 Task: Create a scrum project AgileGenie. Add to scrum project AgileGenie a team member softage.4@softage.net and assign as Project Lead. Add to scrum project AgileGenie a team member softage.1@softage.net
Action: Mouse moved to (192, 60)
Screenshot: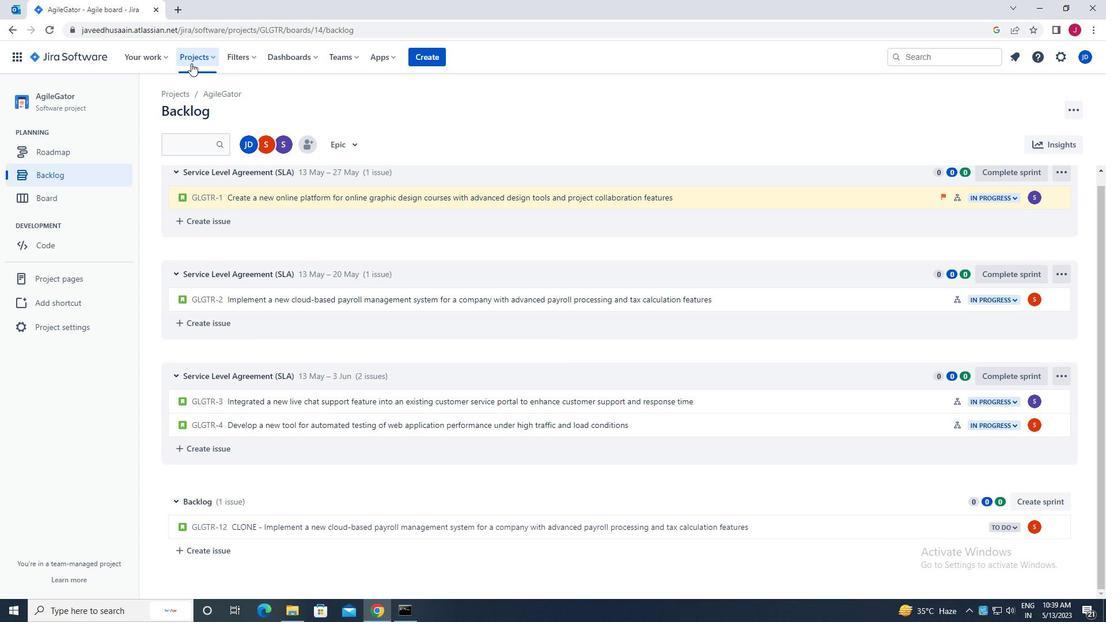 
Action: Mouse pressed left at (192, 60)
Screenshot: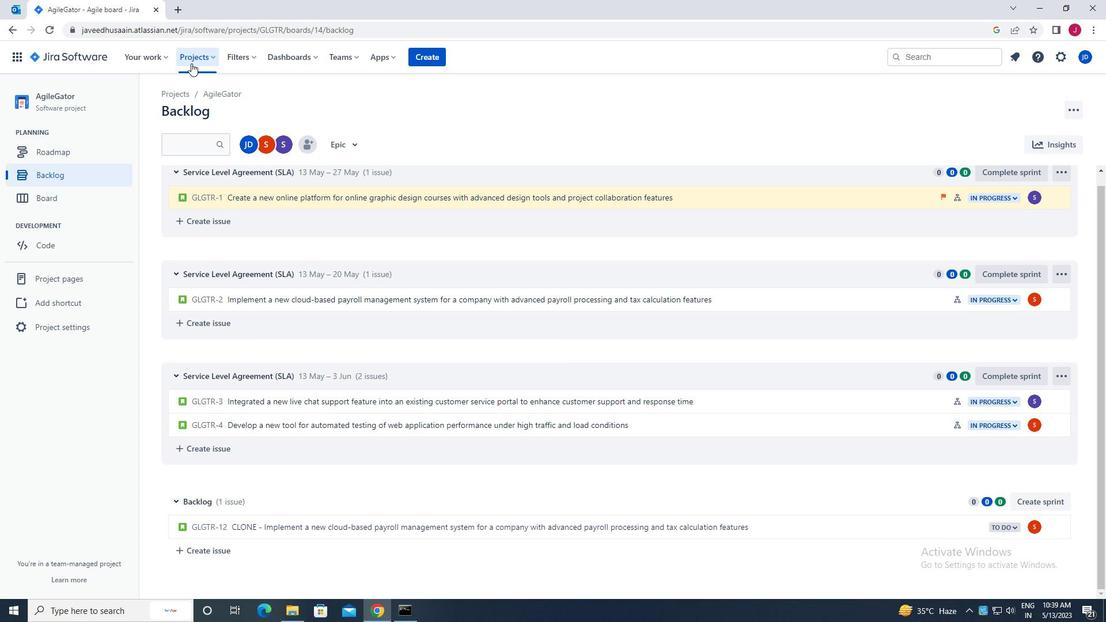 
Action: Mouse moved to (217, 288)
Screenshot: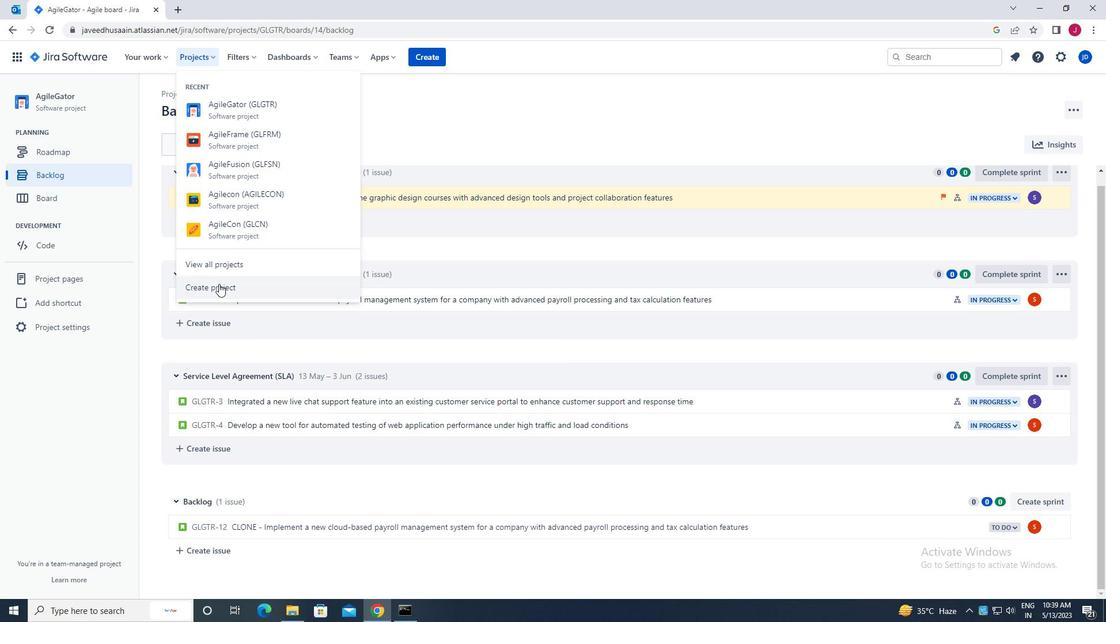 
Action: Mouse pressed left at (217, 288)
Screenshot: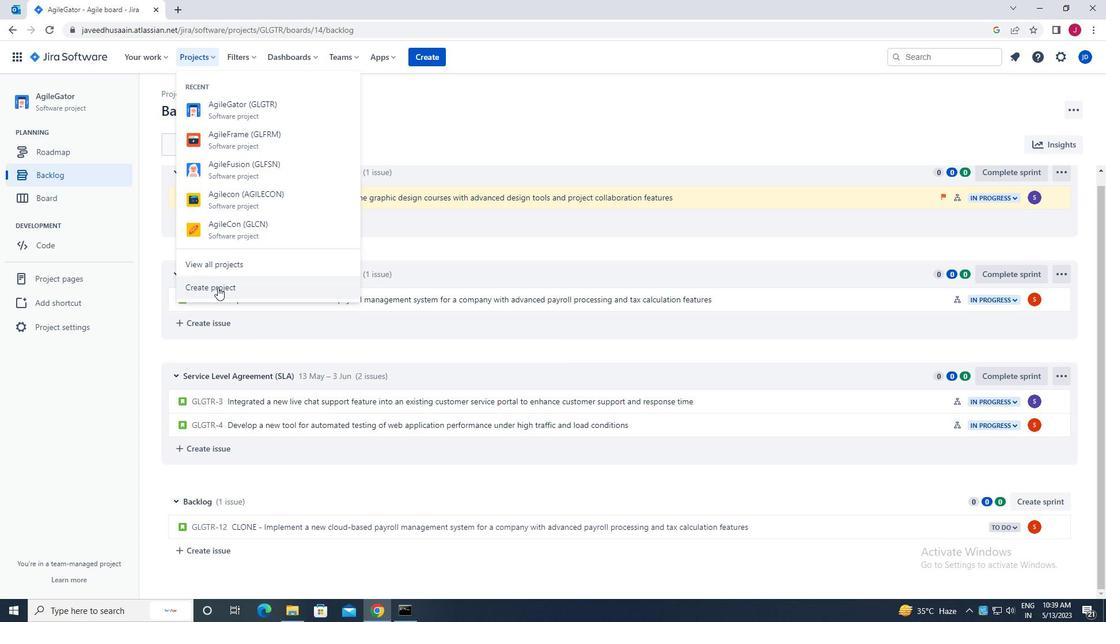
Action: Mouse moved to (684, 290)
Screenshot: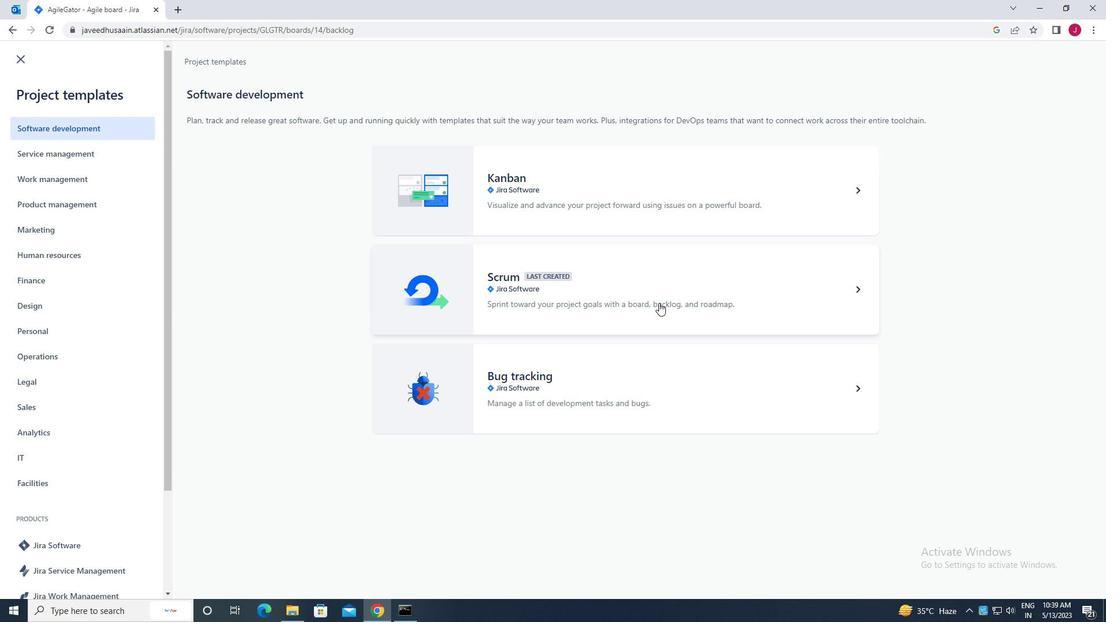
Action: Mouse pressed left at (684, 290)
Screenshot: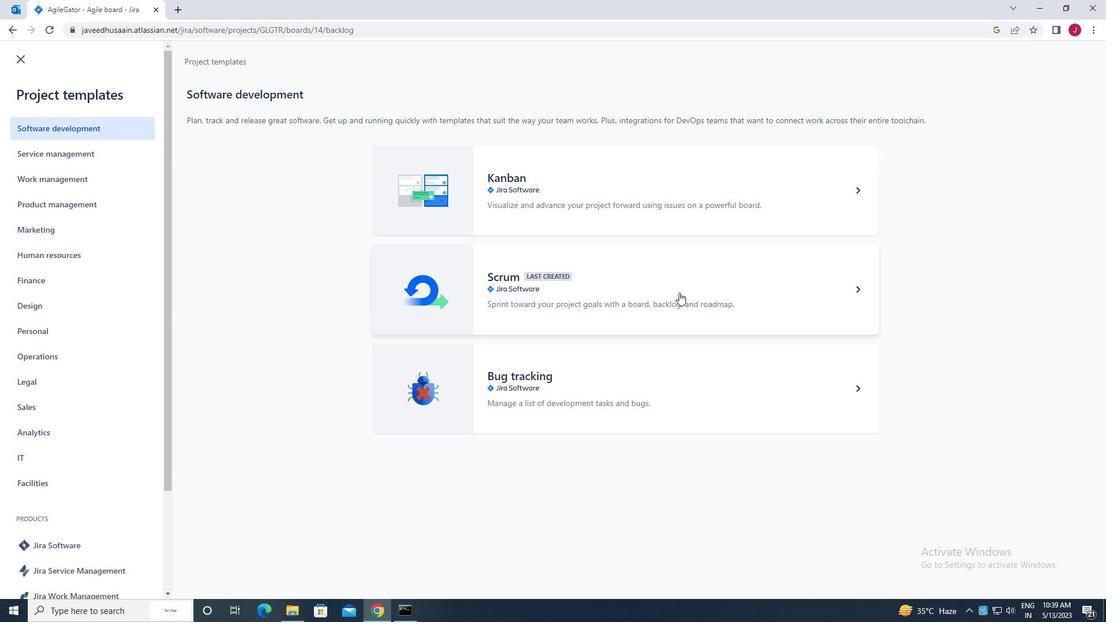 
Action: Mouse moved to (863, 572)
Screenshot: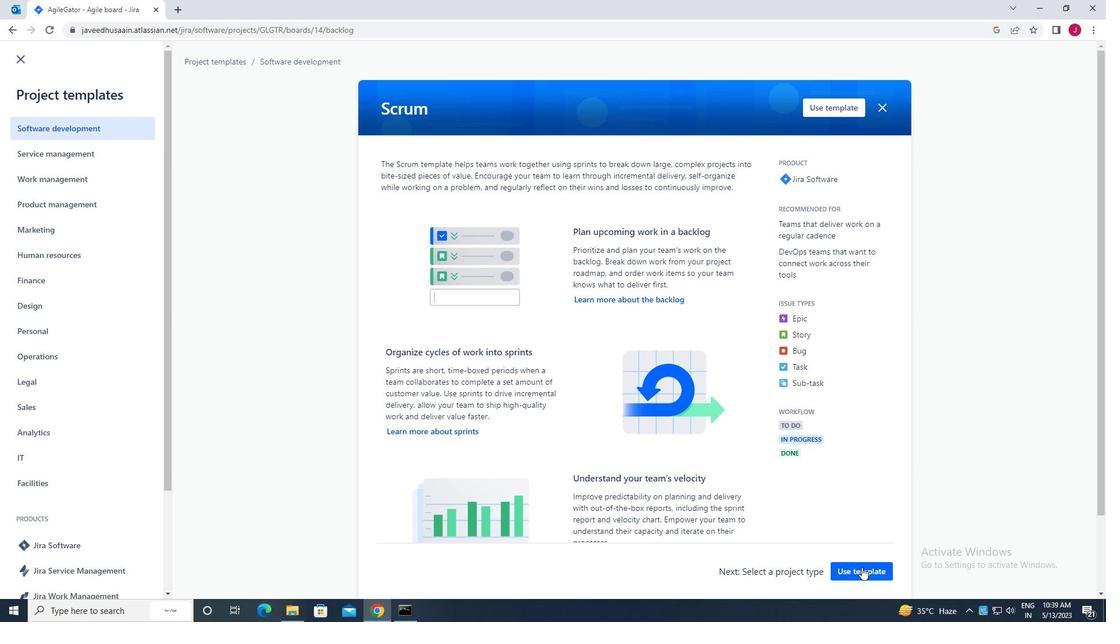 
Action: Mouse pressed left at (863, 572)
Screenshot: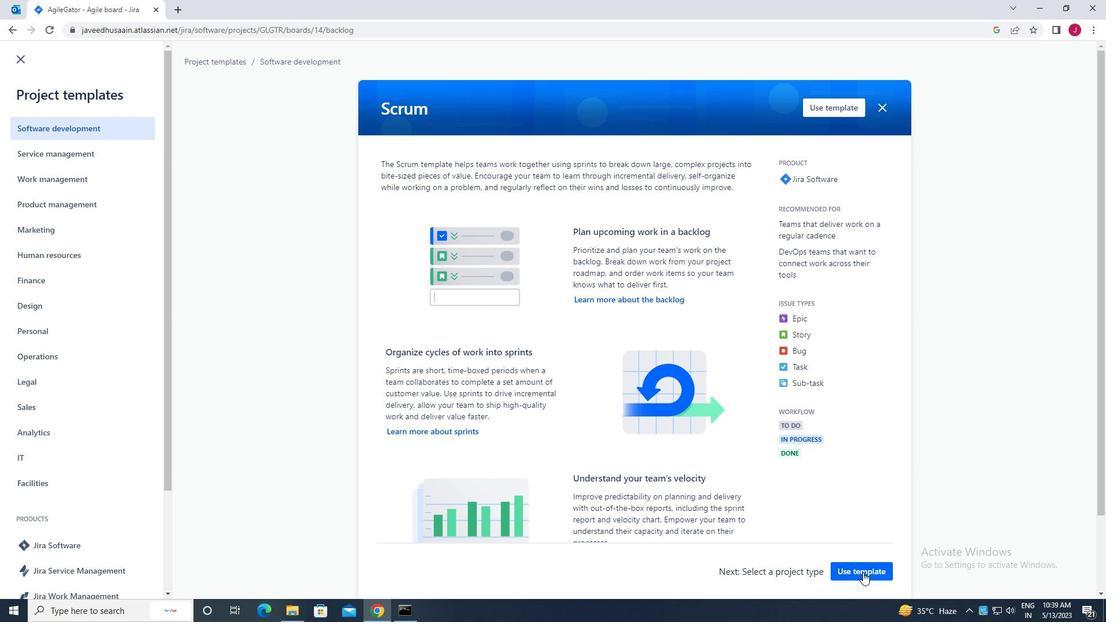 
Action: Mouse moved to (469, 566)
Screenshot: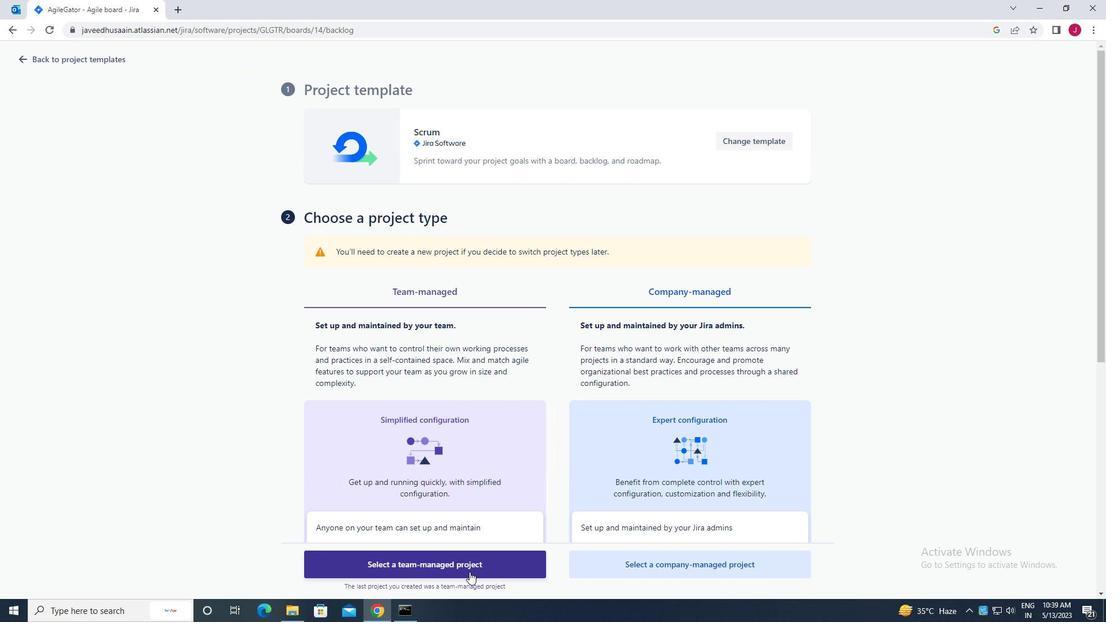 
Action: Mouse pressed left at (469, 566)
Screenshot: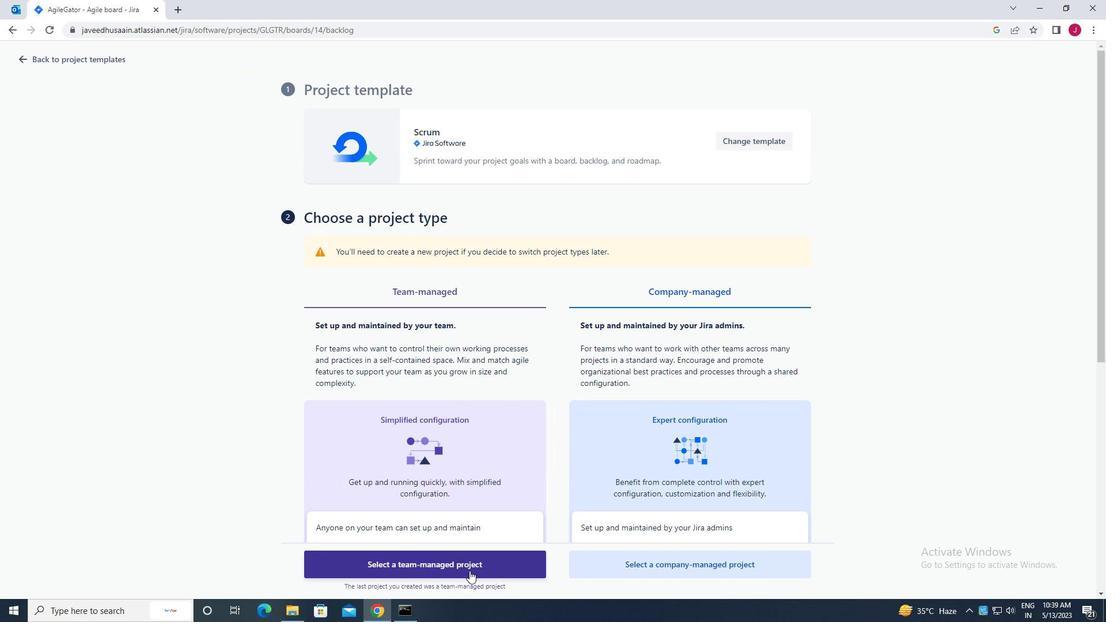 
Action: Mouse moved to (330, 269)
Screenshot: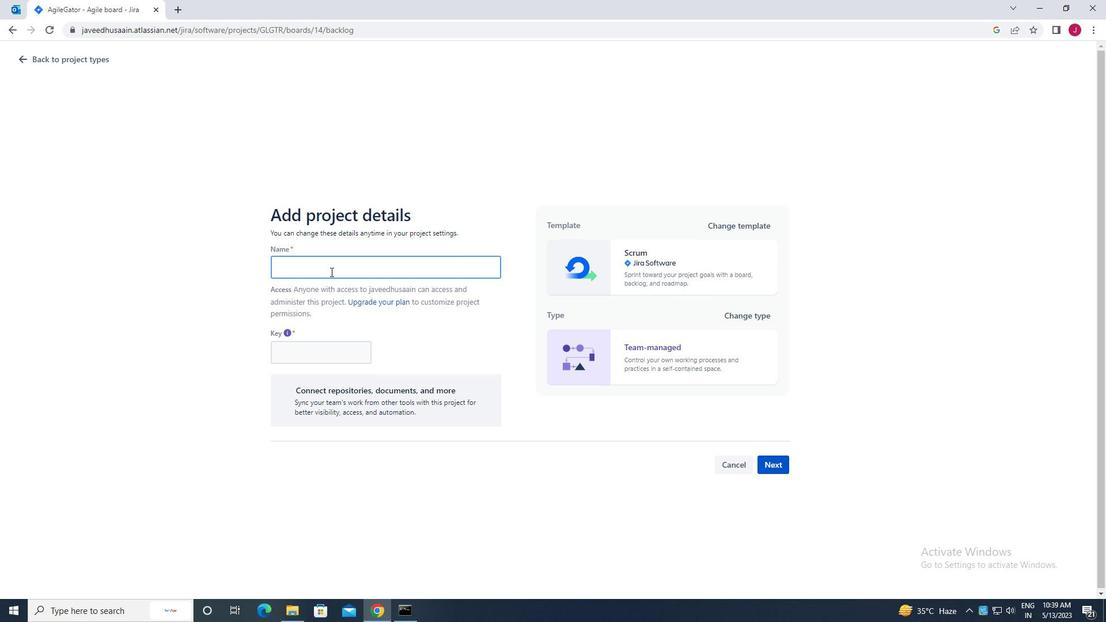 
Action: Mouse pressed left at (330, 269)
Screenshot: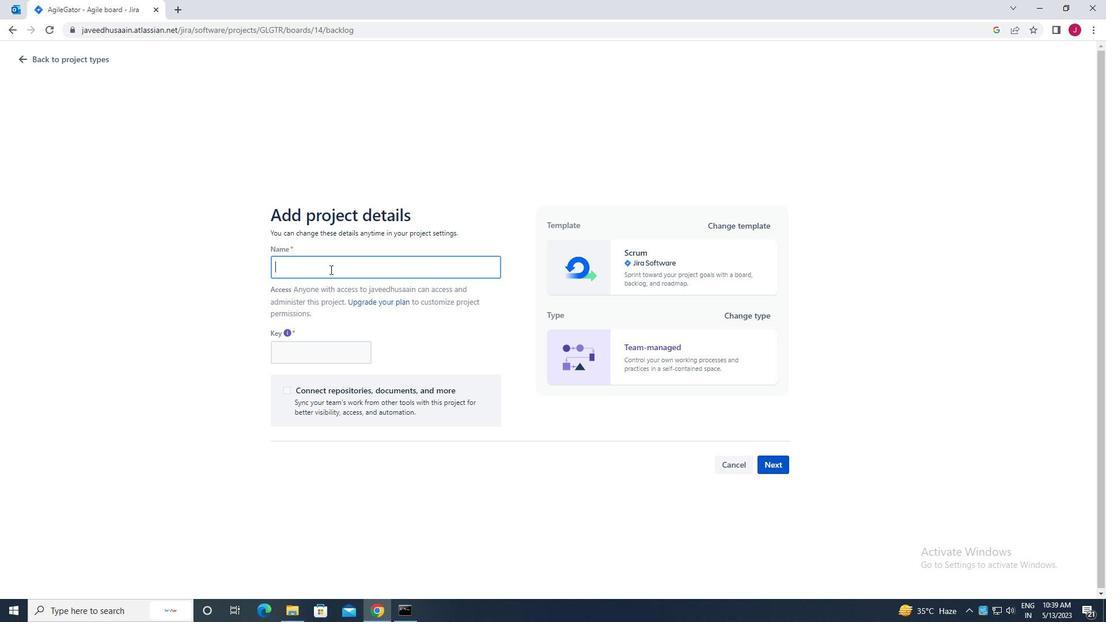 
Action: Key pressed a<Key.caps_lock>gile<Key.caps_lock>g<Key.caps_lock>enie
Screenshot: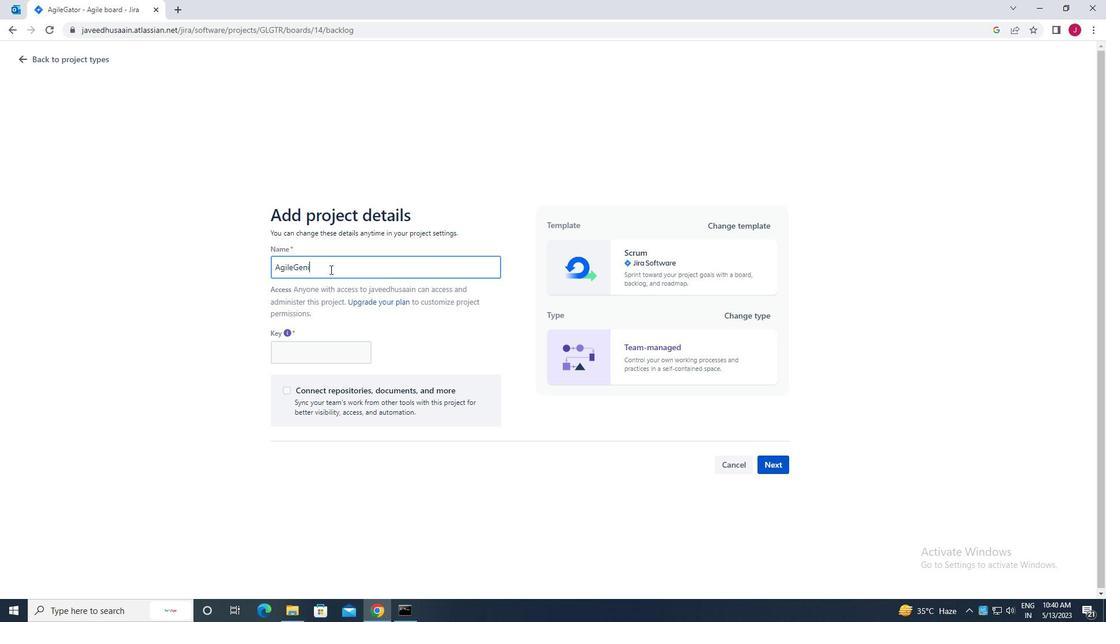 
Action: Mouse moved to (779, 465)
Screenshot: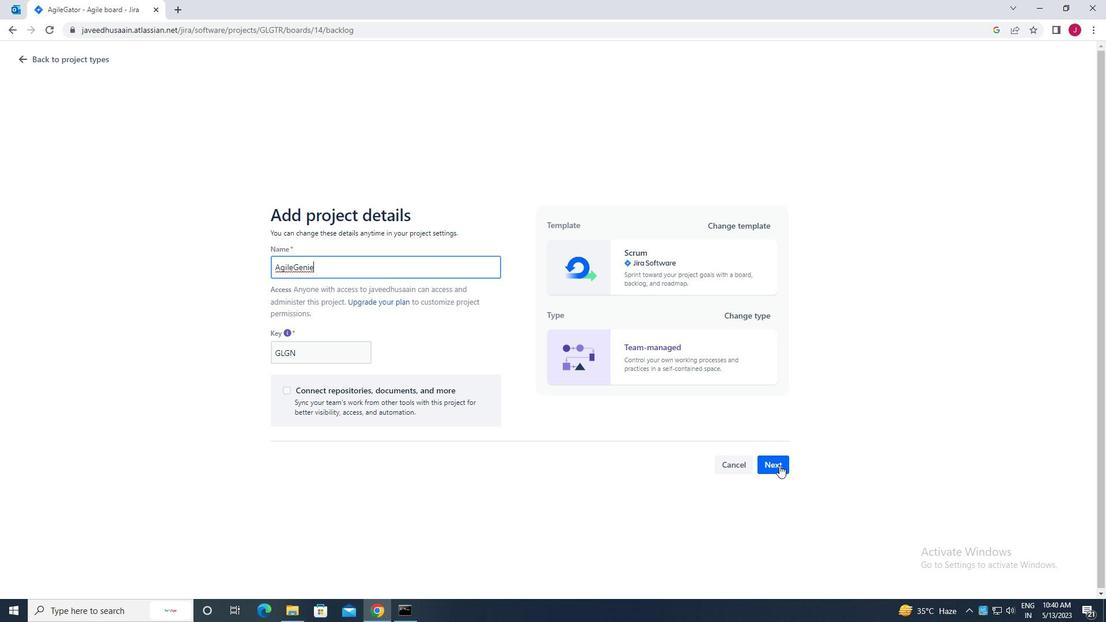 
Action: Mouse pressed left at (779, 465)
Screenshot: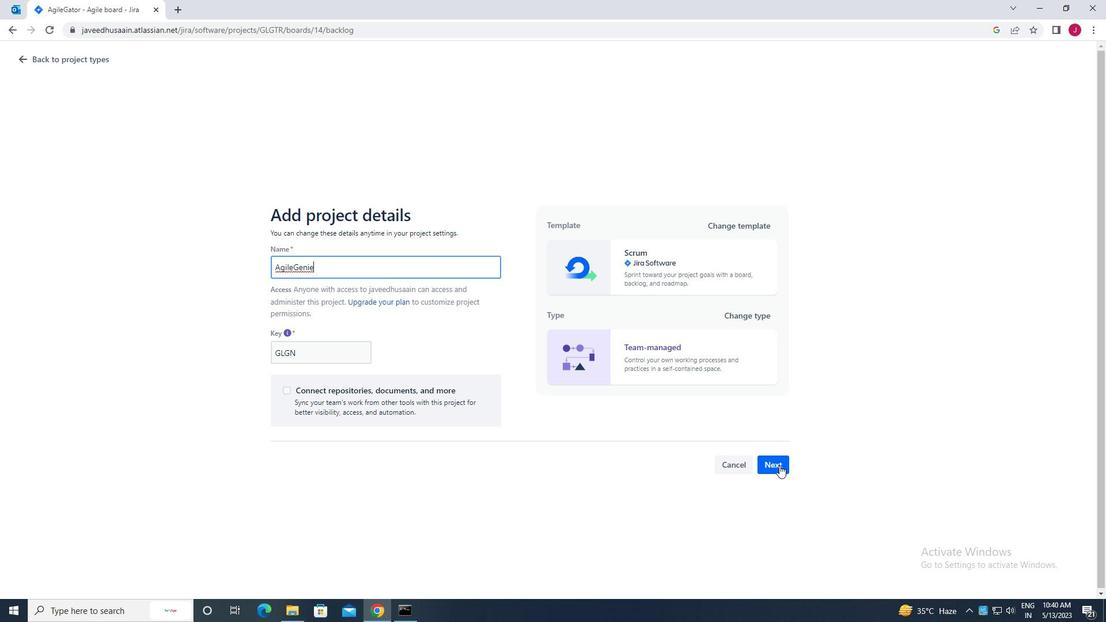 
Action: Mouse moved to (693, 390)
Screenshot: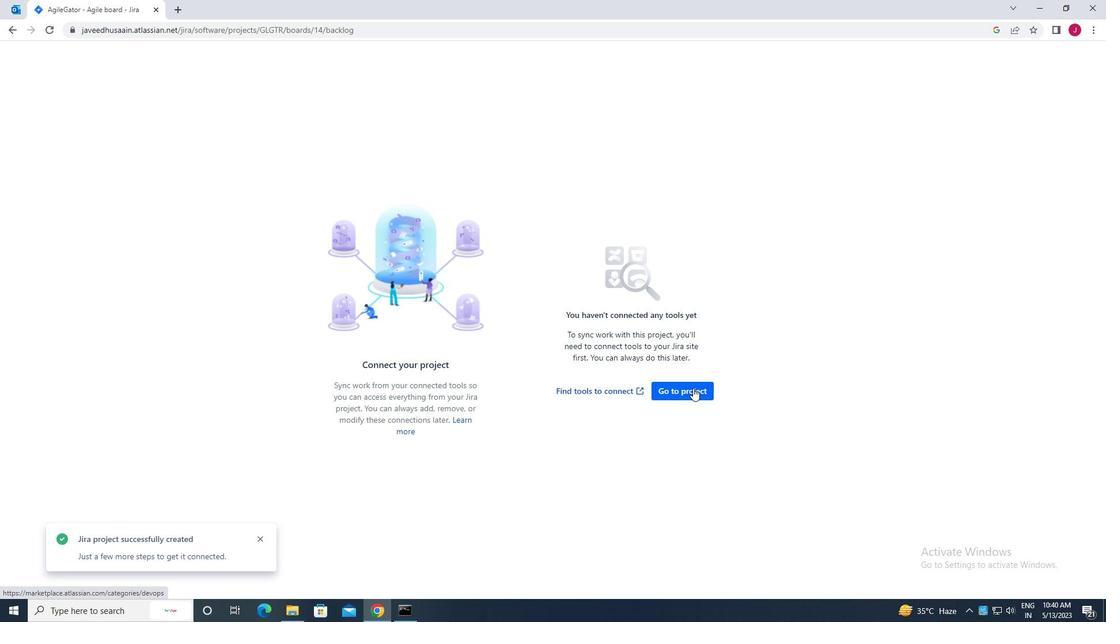 
Action: Mouse pressed left at (693, 390)
Screenshot: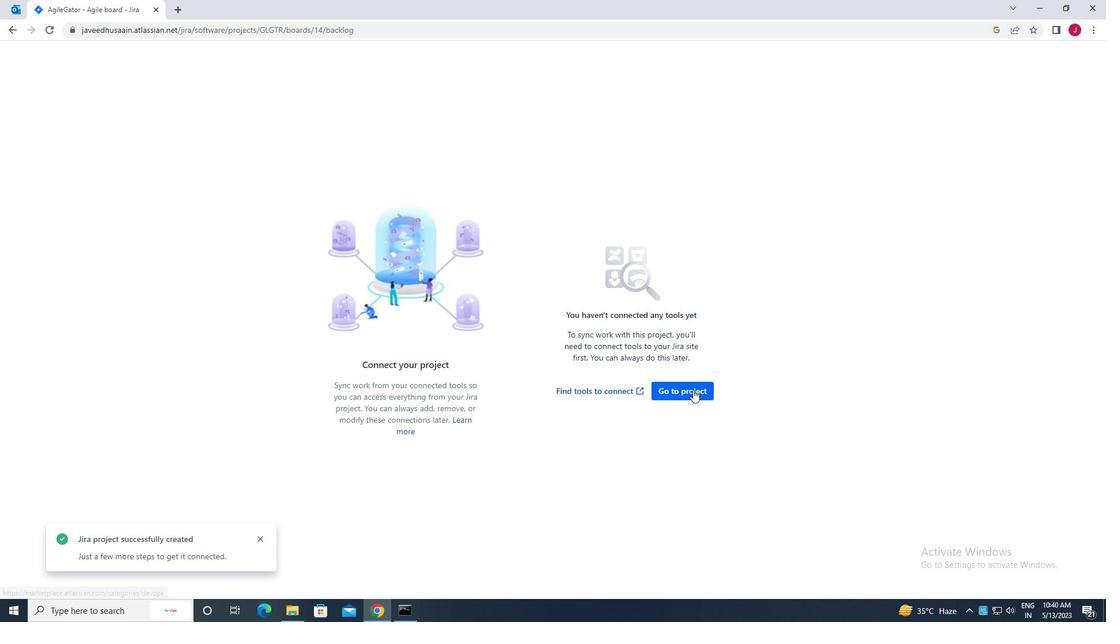 
Action: Mouse moved to (274, 157)
Screenshot: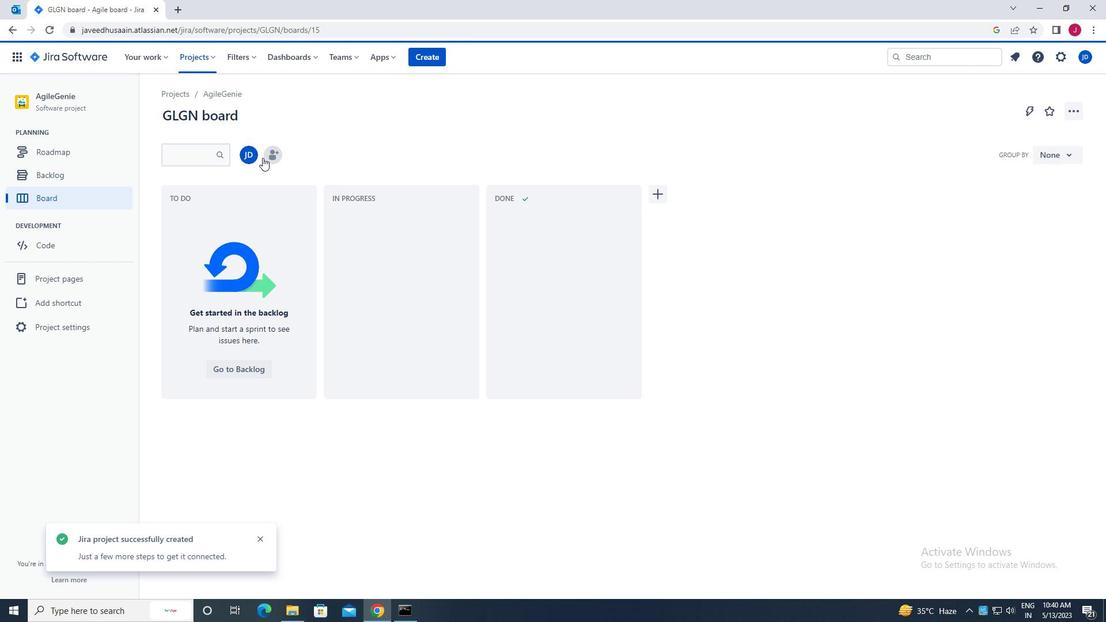 
Action: Mouse pressed left at (274, 157)
Screenshot: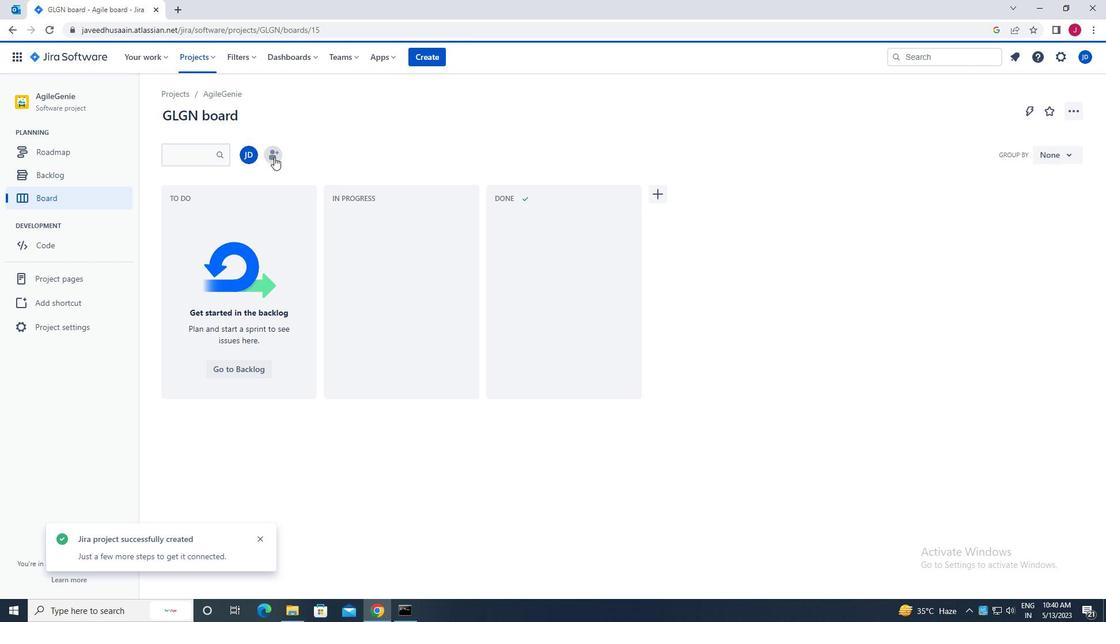 
Action: Mouse moved to (511, 144)
Screenshot: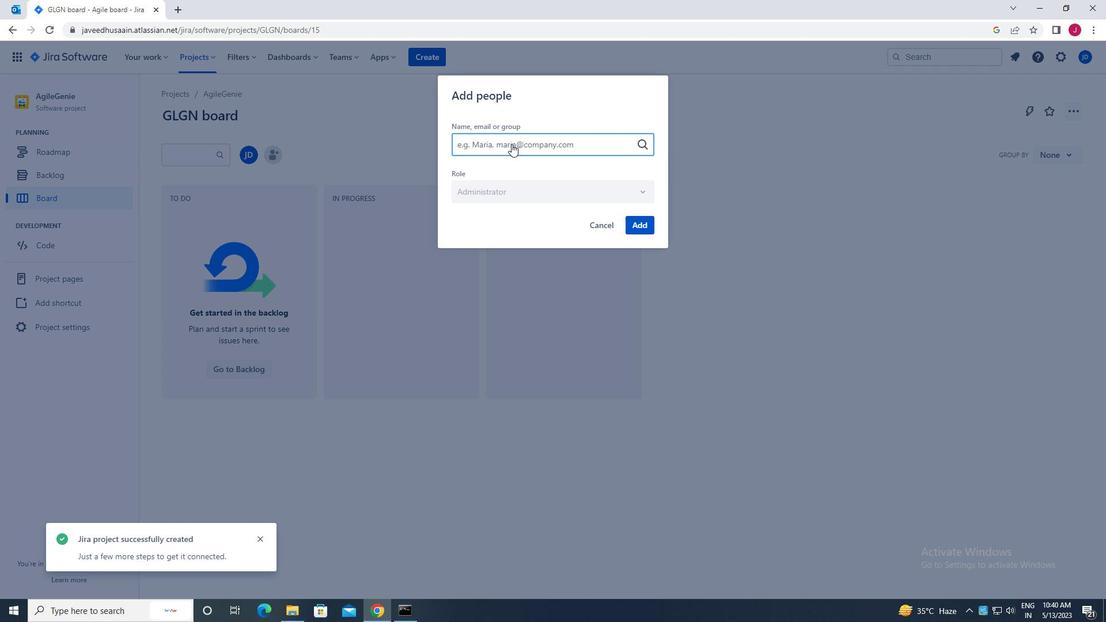 
Action: Key pressed softage.4<Key.shift><Key.shift><Key.shift><Key.shift><Key.shift><Key.shift><Key.shift><Key.shift><Key.shift><Key.shift><Key.shift>@SOFTAGE.NET
Screenshot: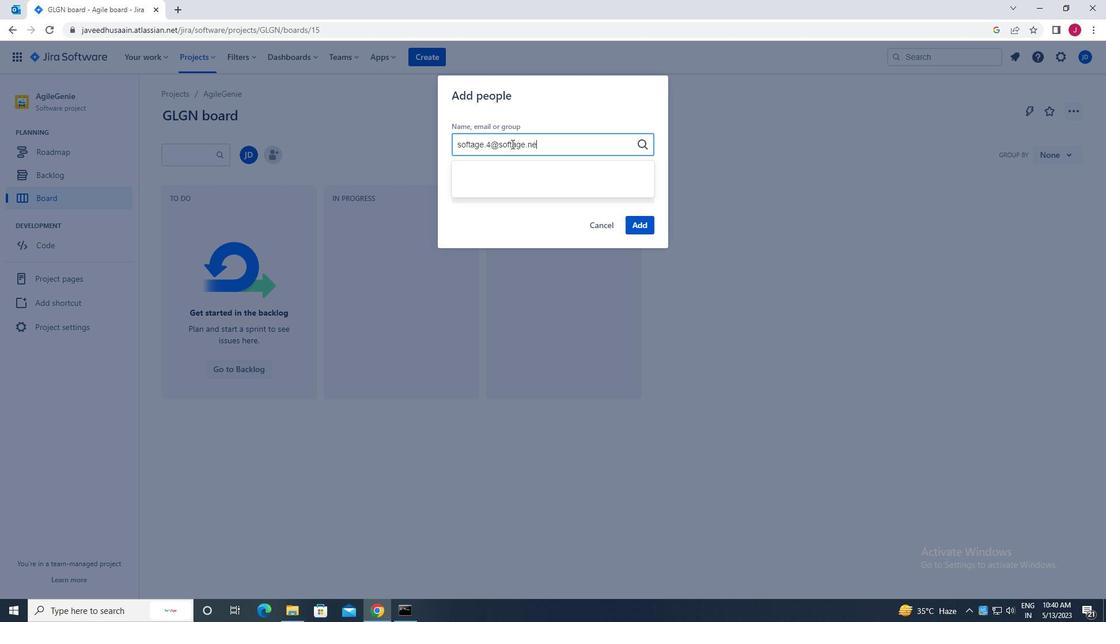 
Action: Mouse moved to (540, 197)
Screenshot: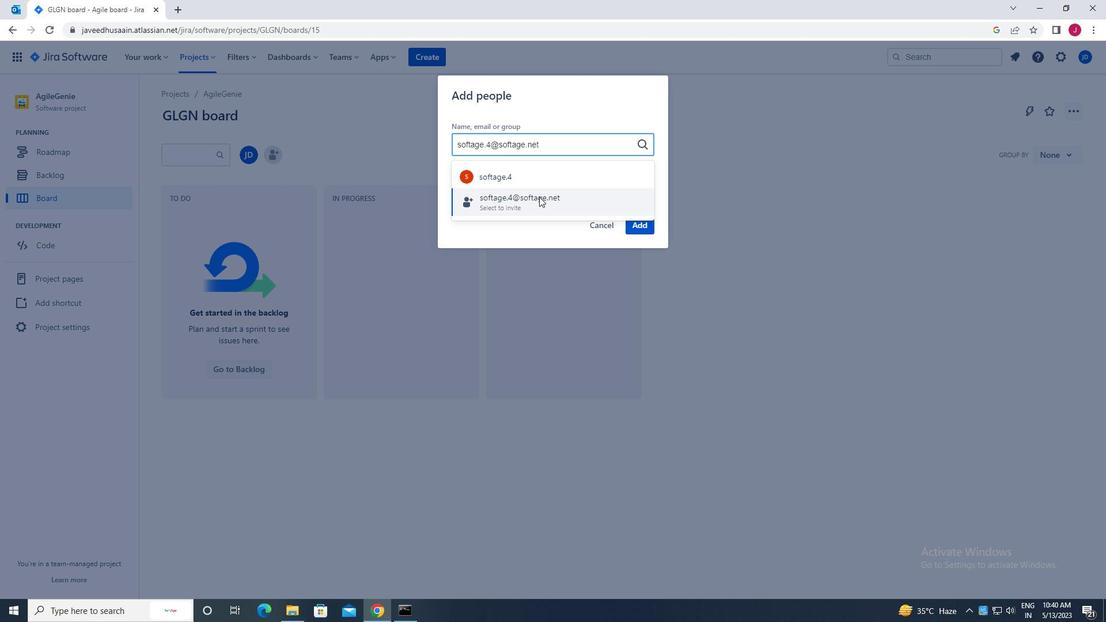 
Action: Mouse pressed left at (540, 197)
Screenshot: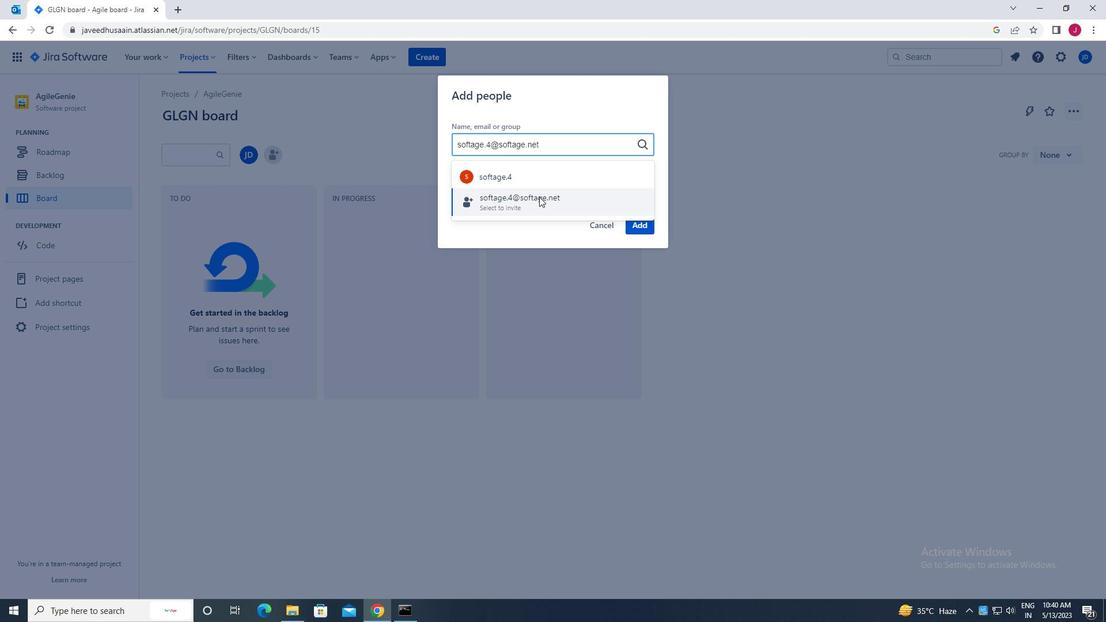 
Action: Mouse moved to (639, 225)
Screenshot: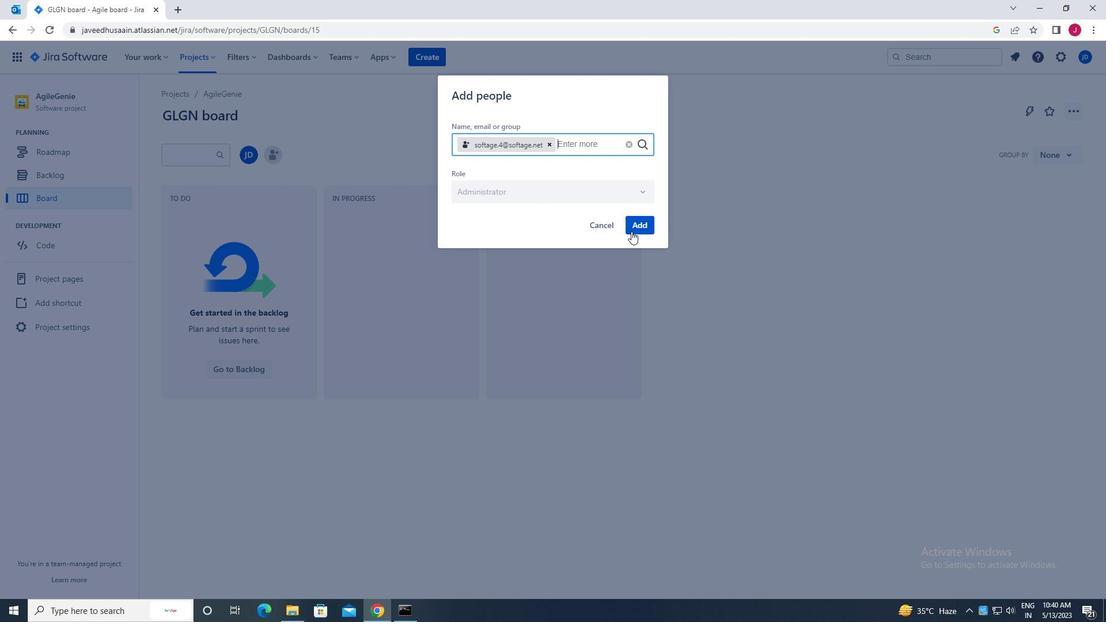 
Action: Mouse pressed left at (639, 225)
Screenshot: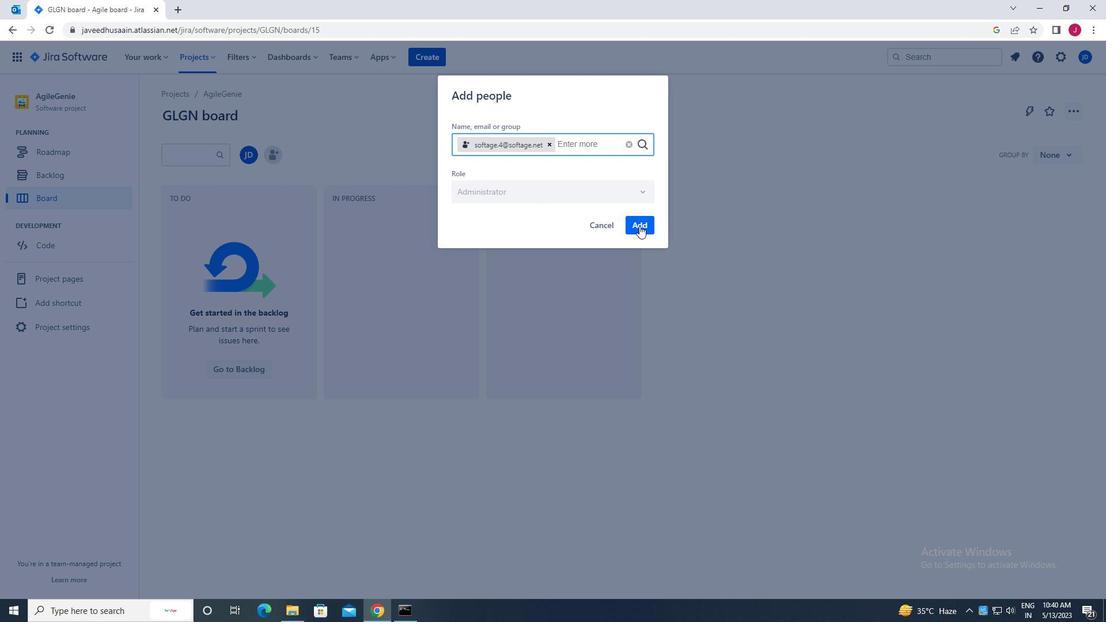 
Action: Mouse moved to (81, 326)
Screenshot: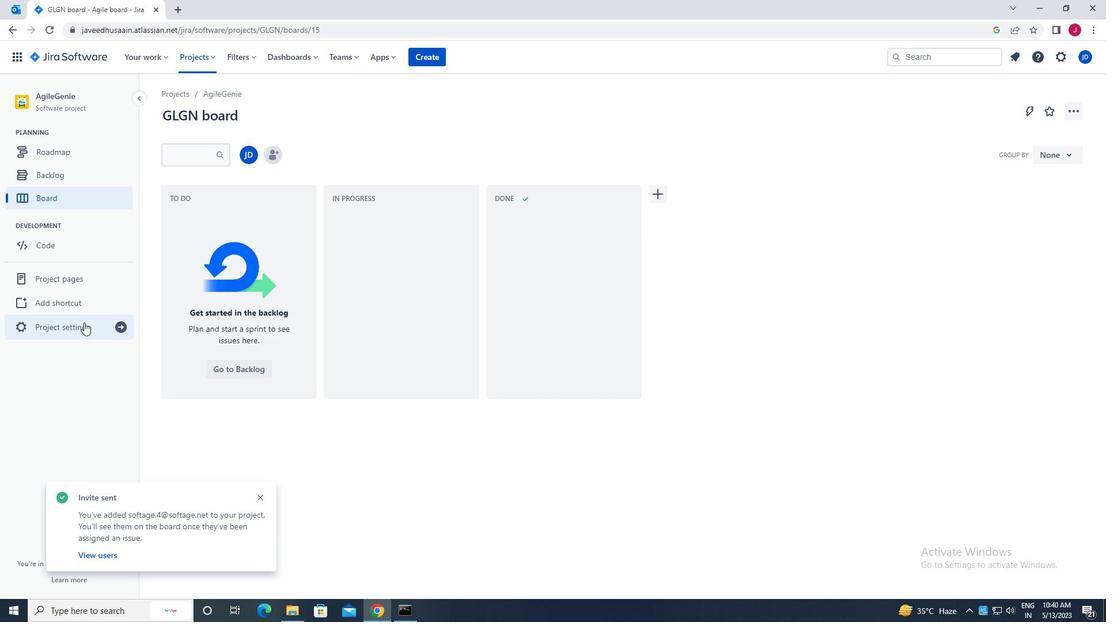 
Action: Mouse pressed left at (81, 326)
Screenshot: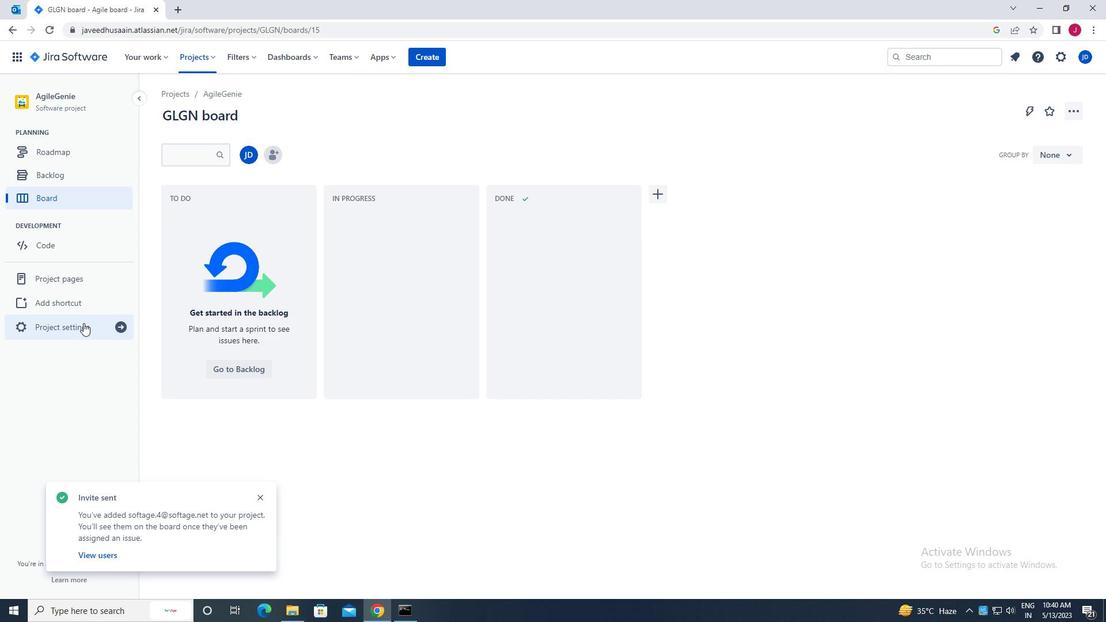 
Action: Mouse moved to (598, 411)
Screenshot: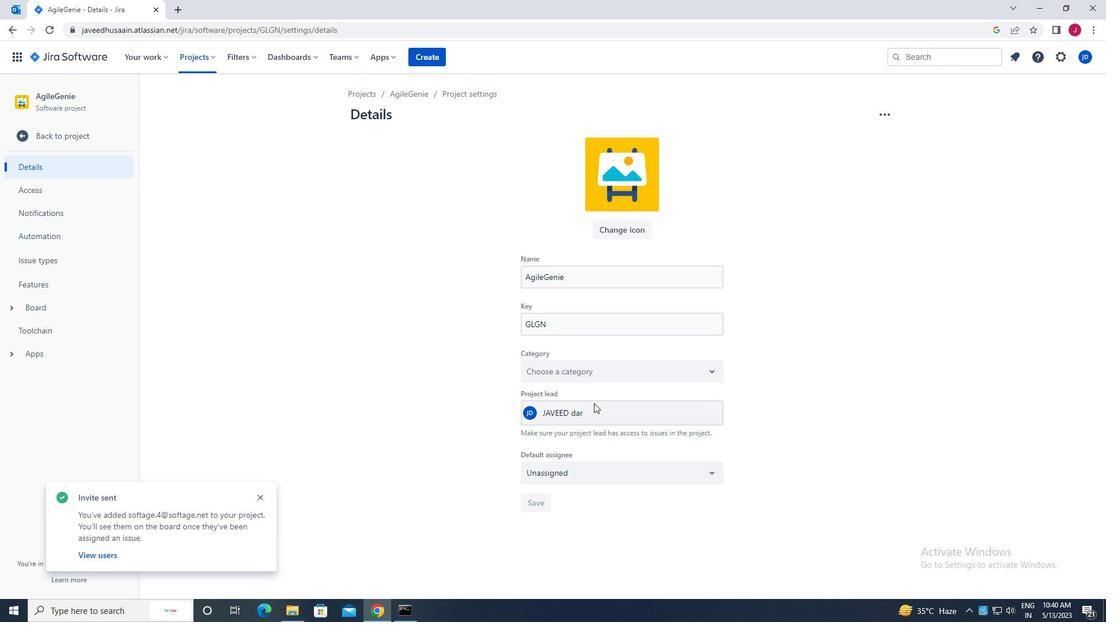
Action: Mouse pressed left at (598, 411)
Screenshot: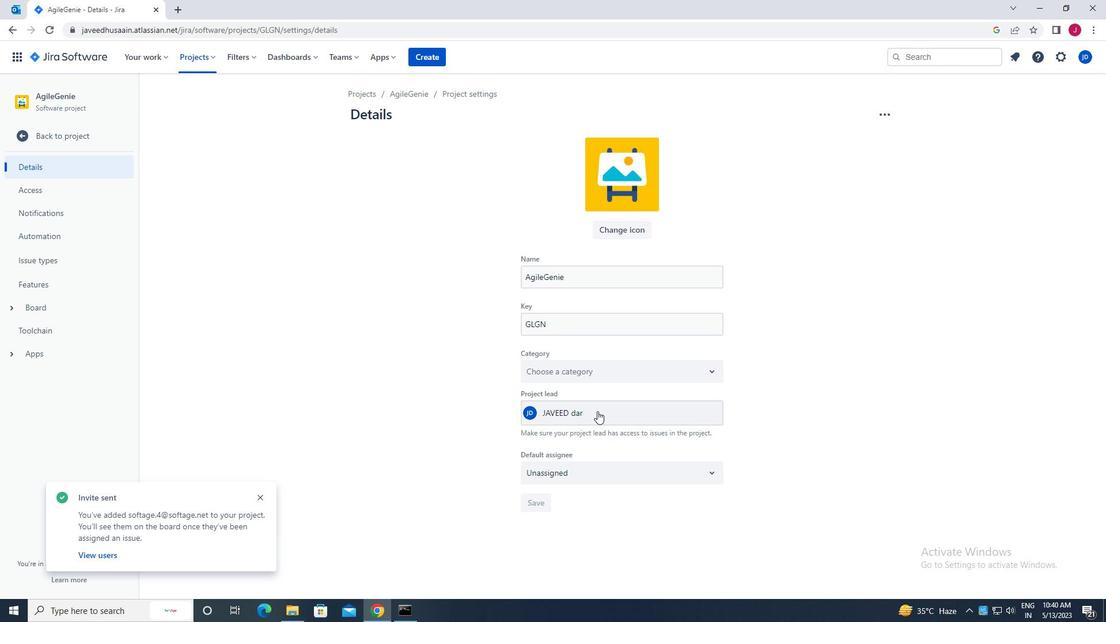 
Action: Mouse moved to (598, 411)
Screenshot: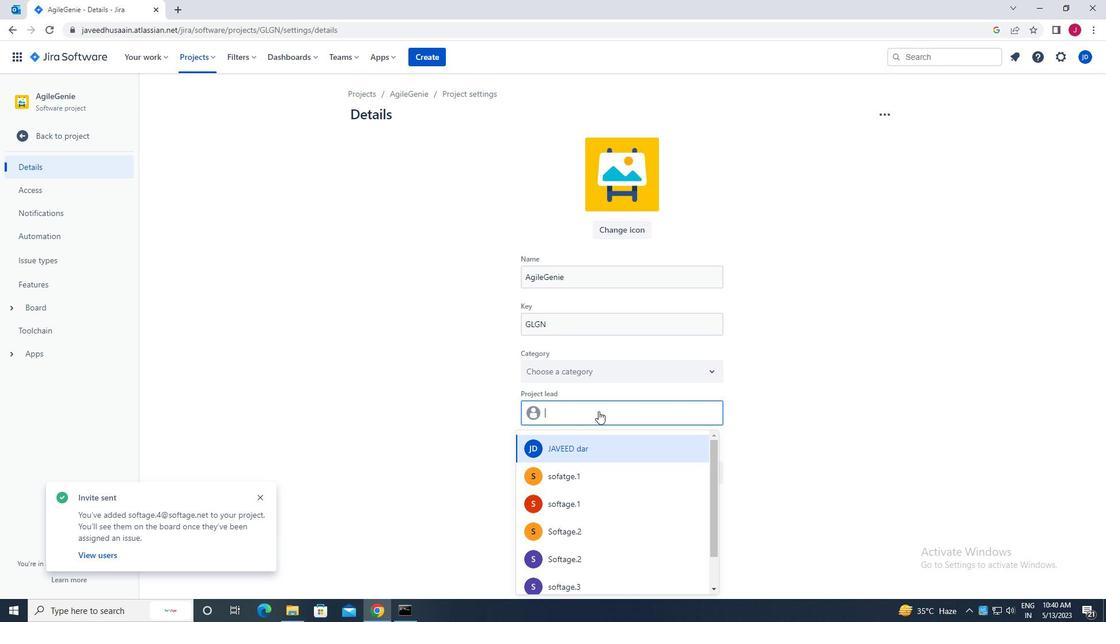 
Action: Key pressed SOFTAGE.4<Key.shift>@SOFTAGE.NET
Screenshot: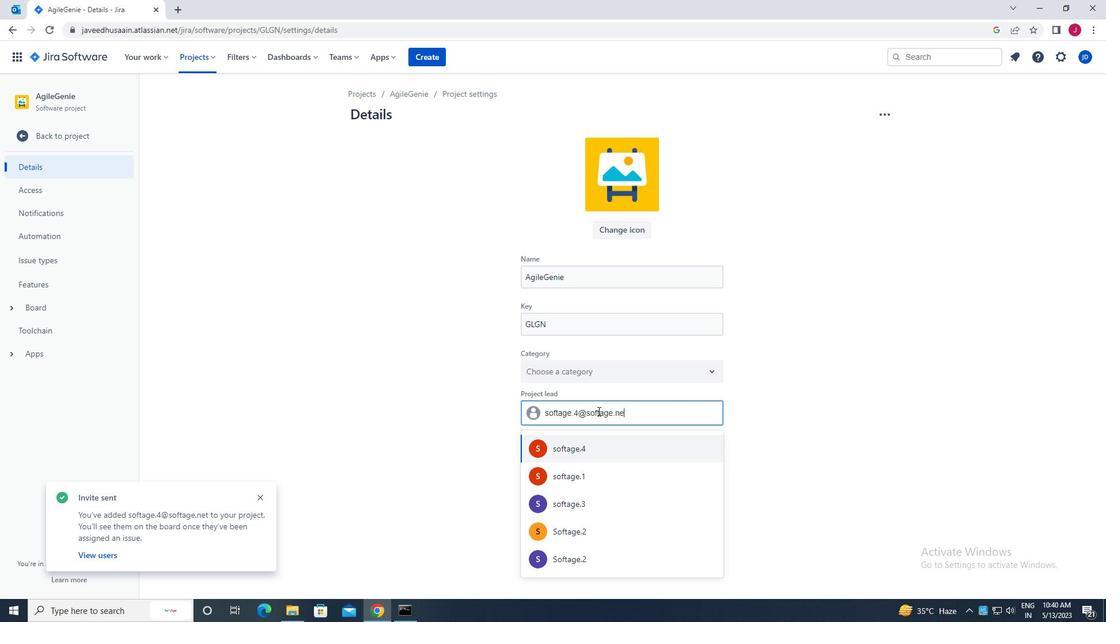 
Action: Mouse moved to (616, 448)
Screenshot: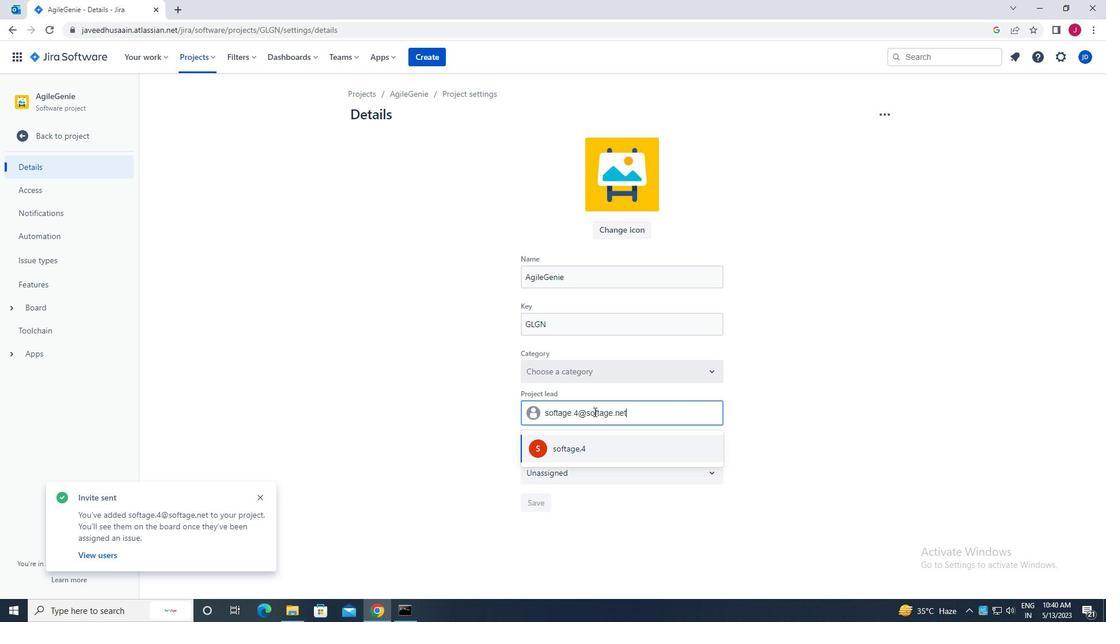 
Action: Mouse pressed left at (616, 448)
Screenshot: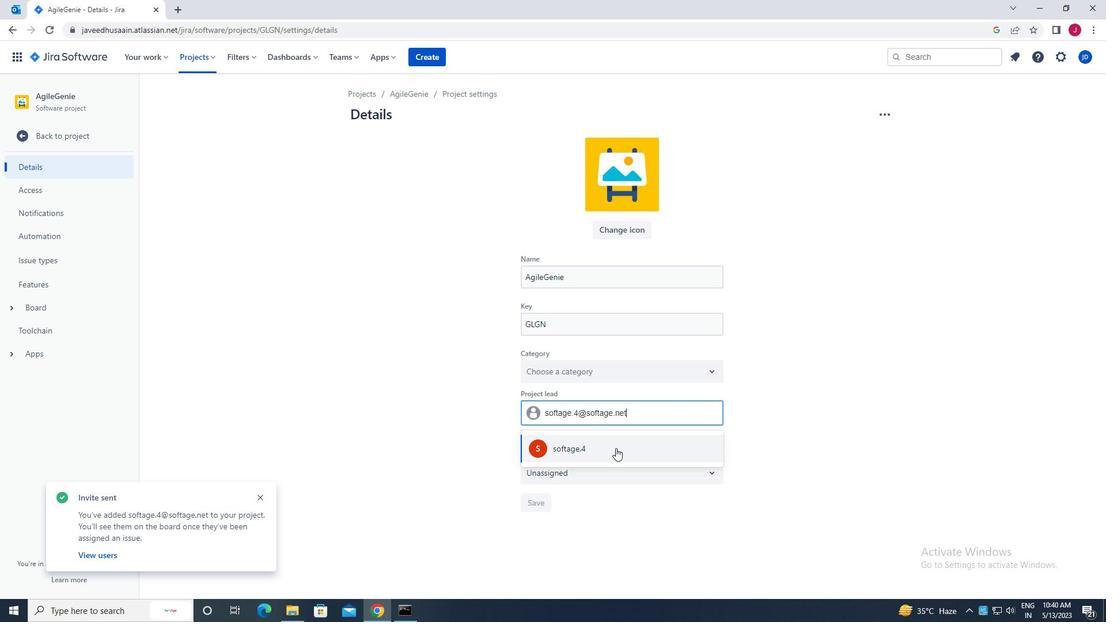 
Action: Mouse moved to (567, 470)
Screenshot: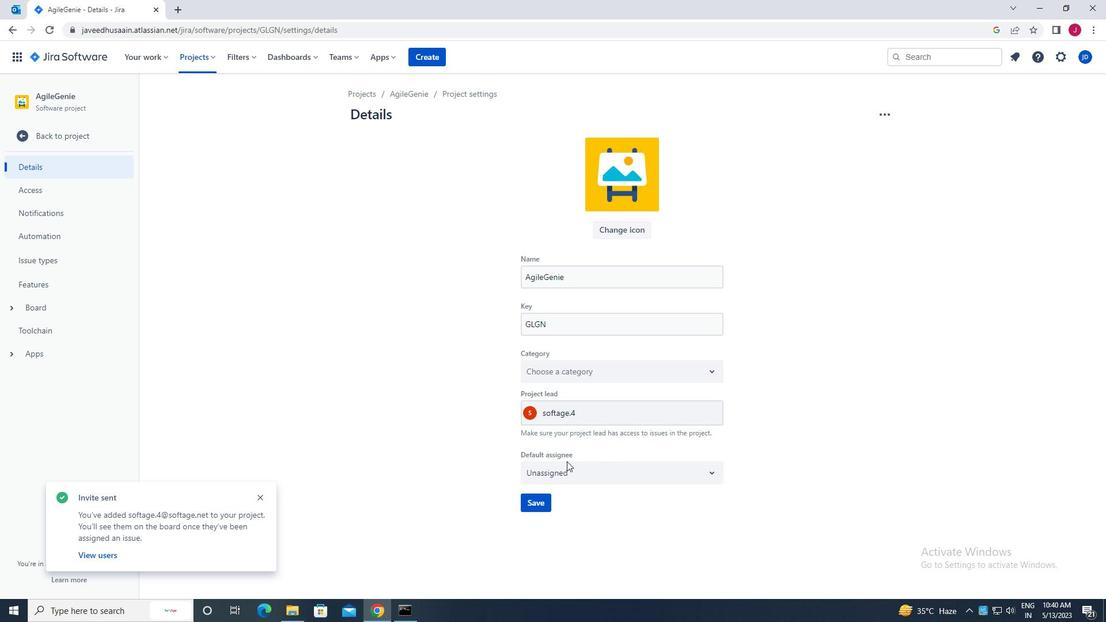 
Action: Mouse pressed left at (567, 470)
Screenshot: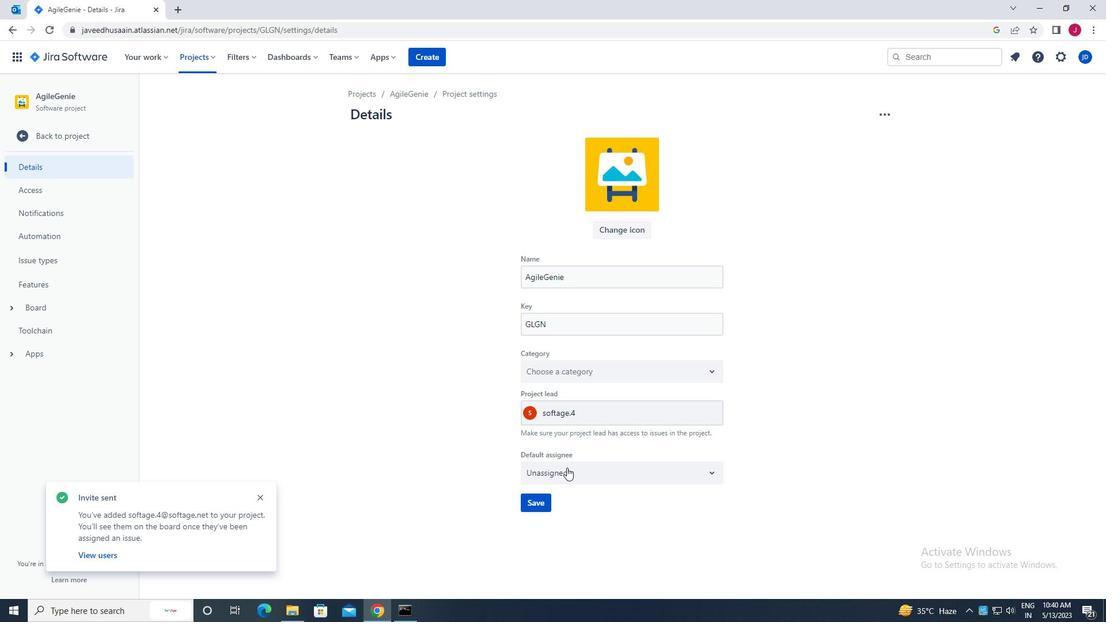 
Action: Mouse moved to (562, 502)
Screenshot: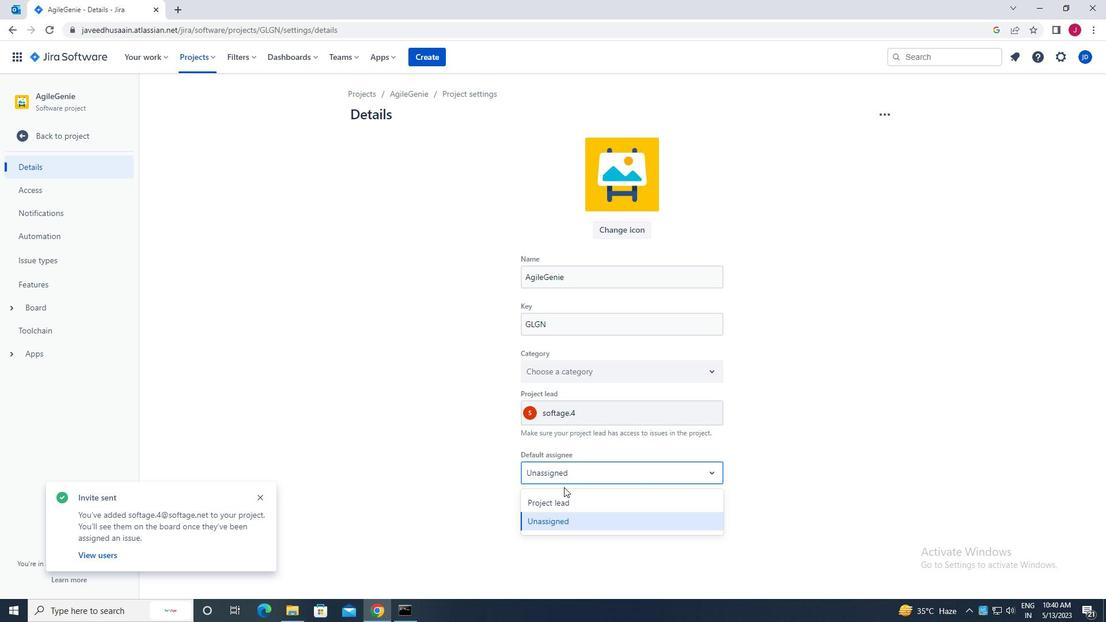 
Action: Mouse pressed left at (562, 502)
Screenshot: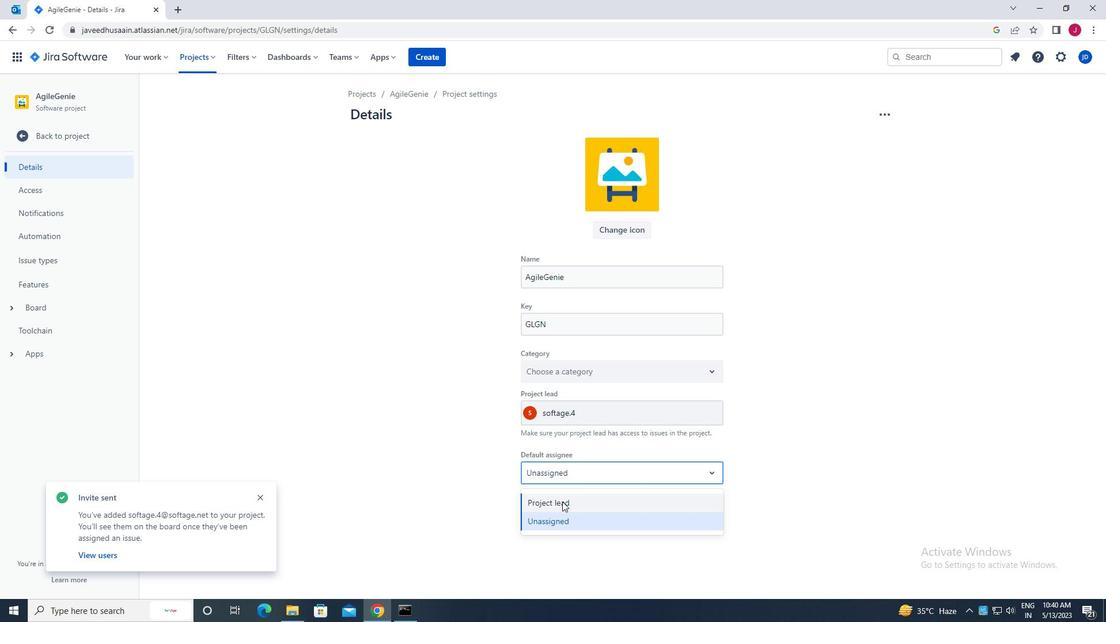 
Action: Mouse moved to (538, 505)
Screenshot: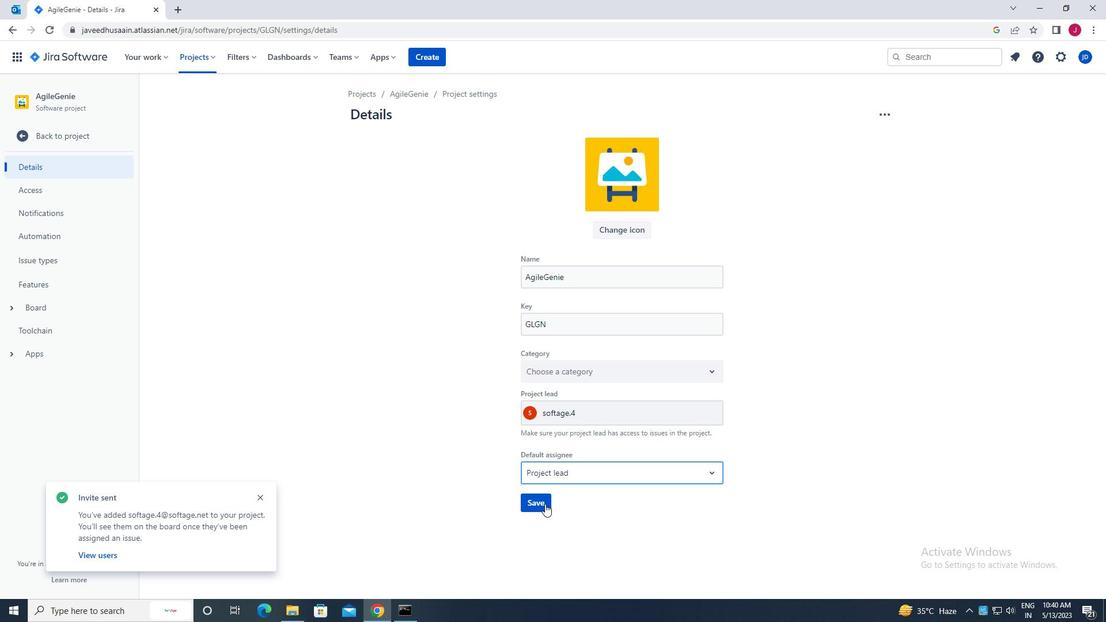 
Action: Mouse pressed left at (538, 505)
Screenshot: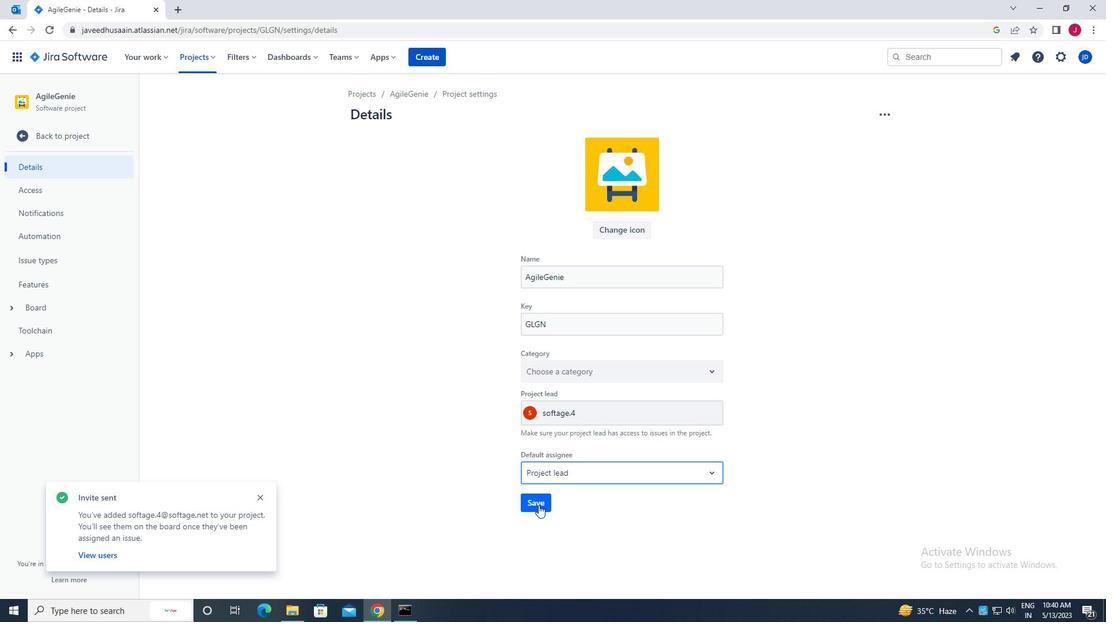 
Action: Mouse moved to (80, 136)
Screenshot: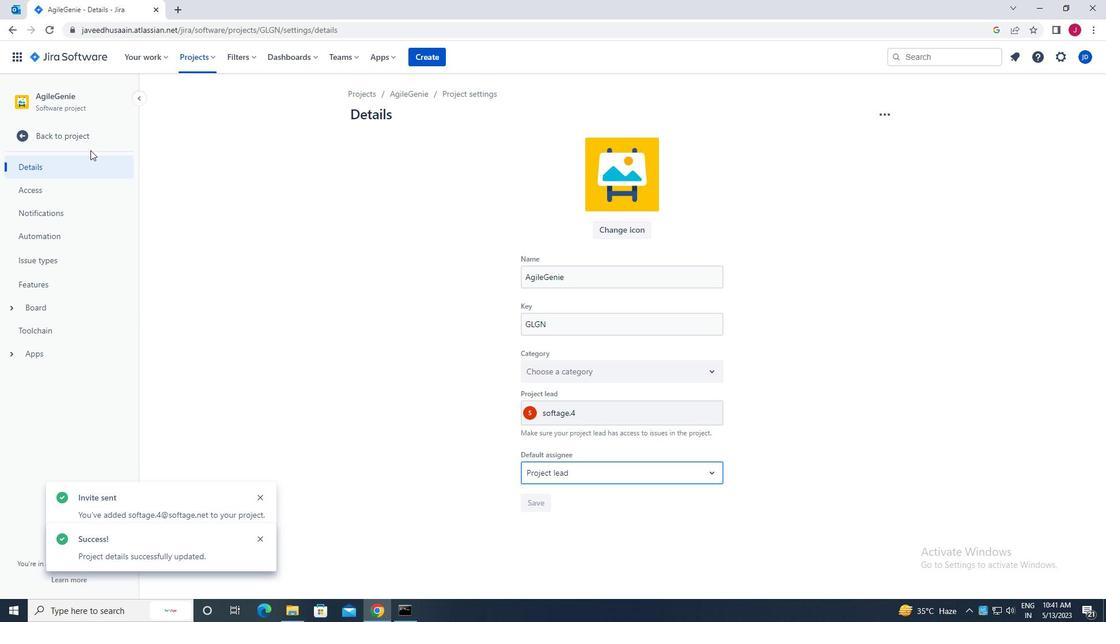
Action: Mouse pressed left at (80, 136)
Screenshot: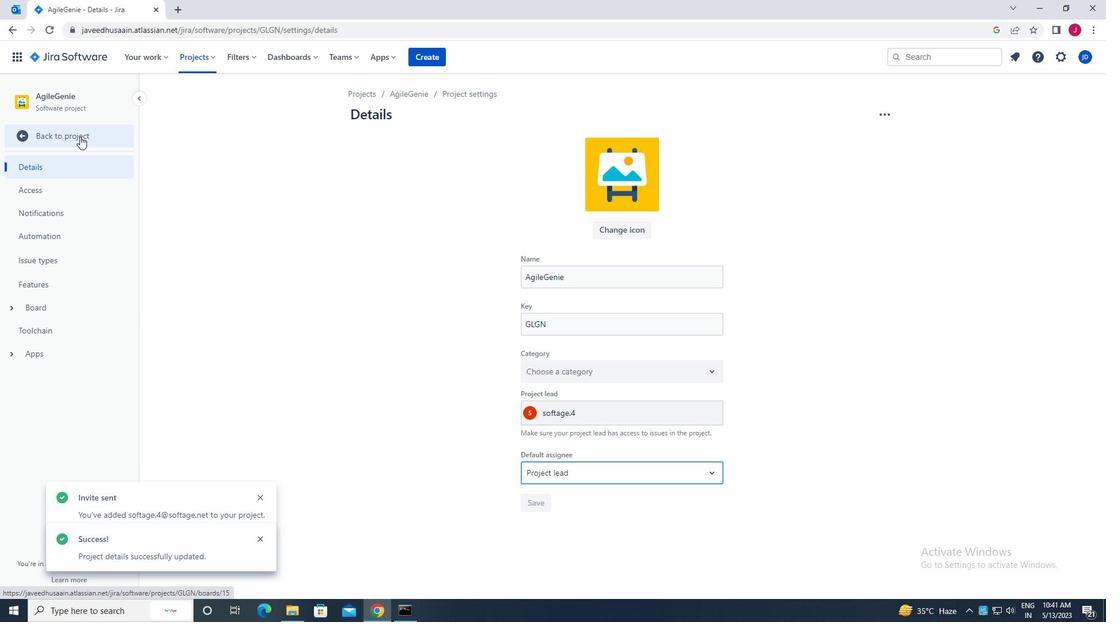 
Action: Mouse moved to (272, 156)
Screenshot: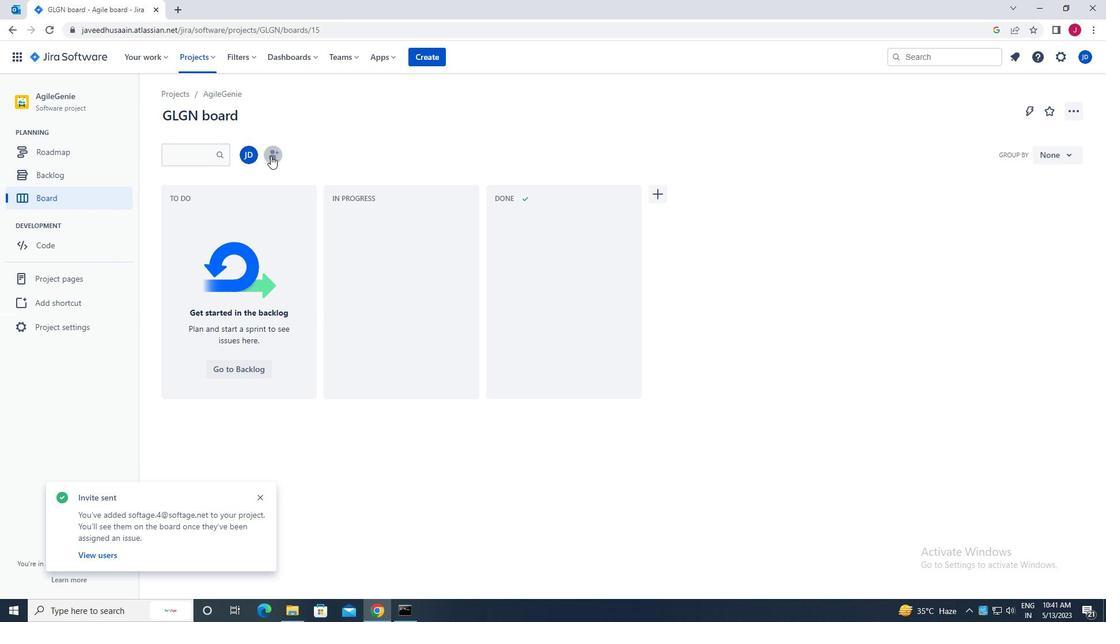 
Action: Mouse pressed left at (272, 156)
Screenshot: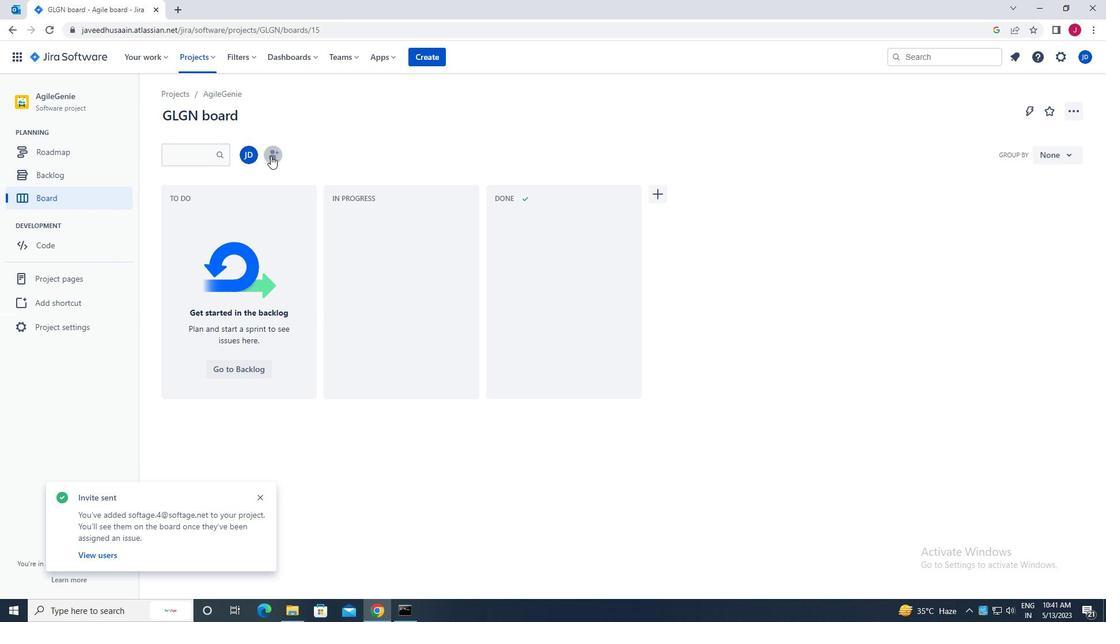 
Action: Mouse moved to (504, 143)
Screenshot: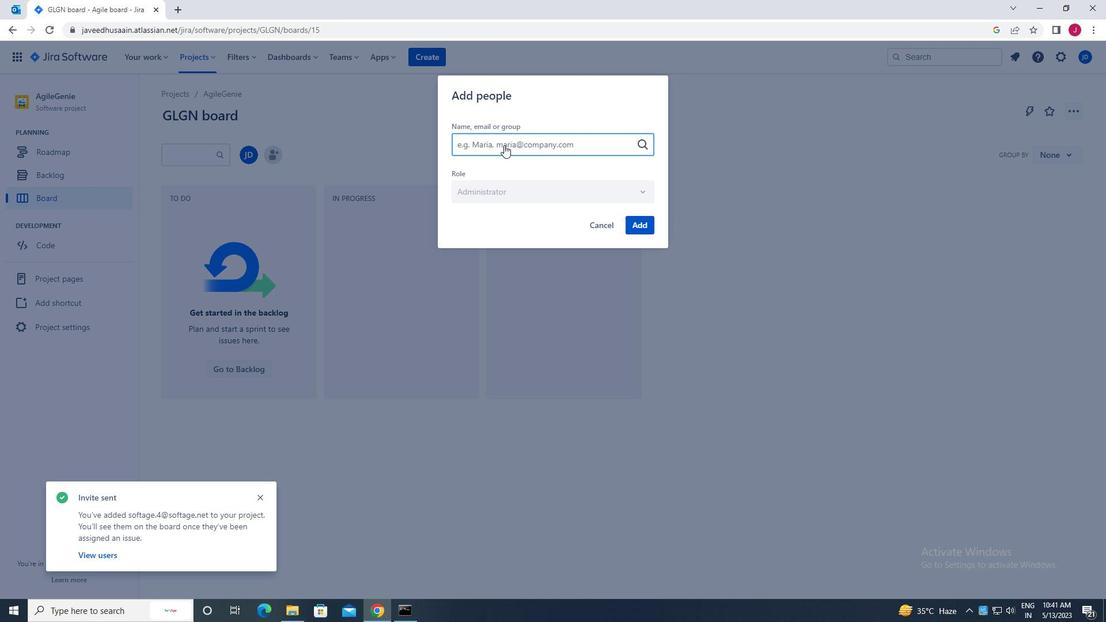 
Action: Mouse pressed left at (504, 143)
Screenshot: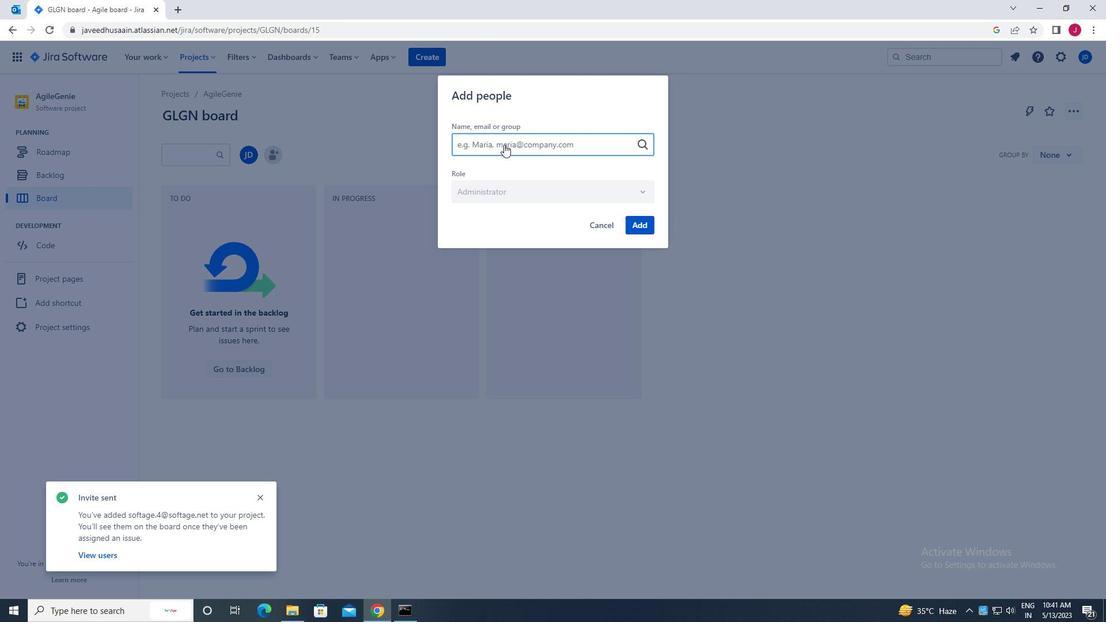 
Action: Key pressed SOFTAGE.1<Key.shift>@SOFTAGE.NET
Screenshot: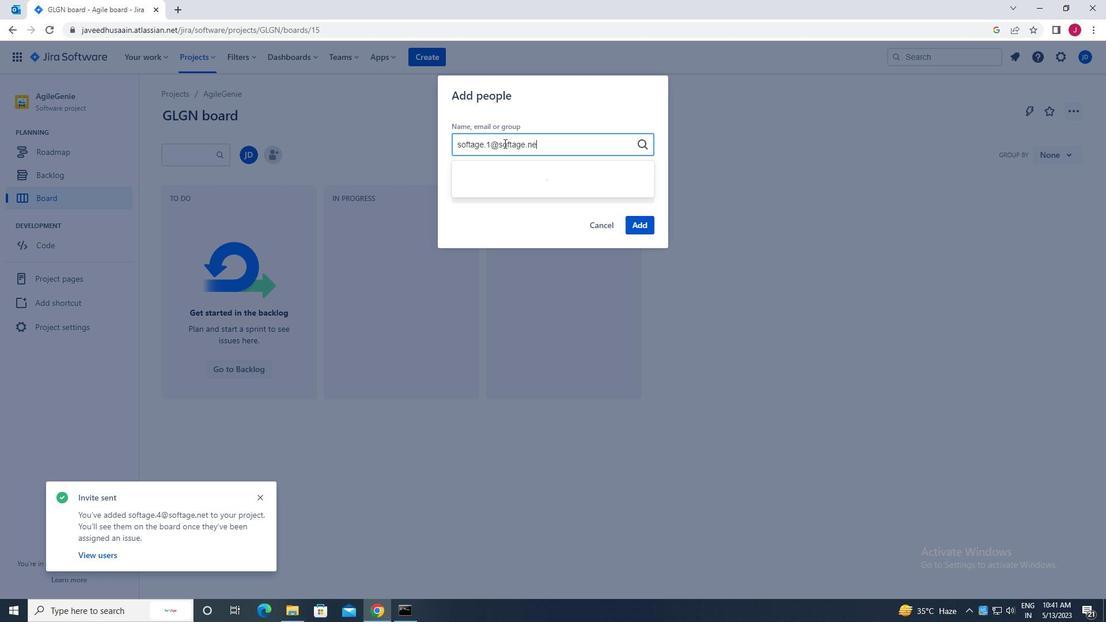 
Action: Mouse moved to (550, 197)
Screenshot: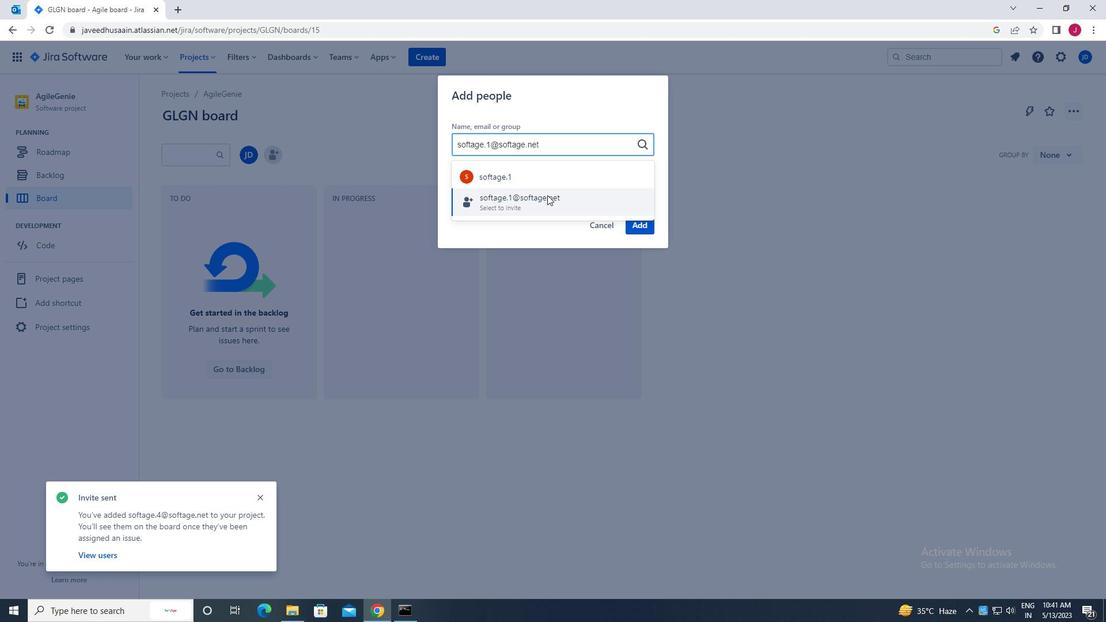
Action: Mouse pressed left at (550, 197)
Screenshot: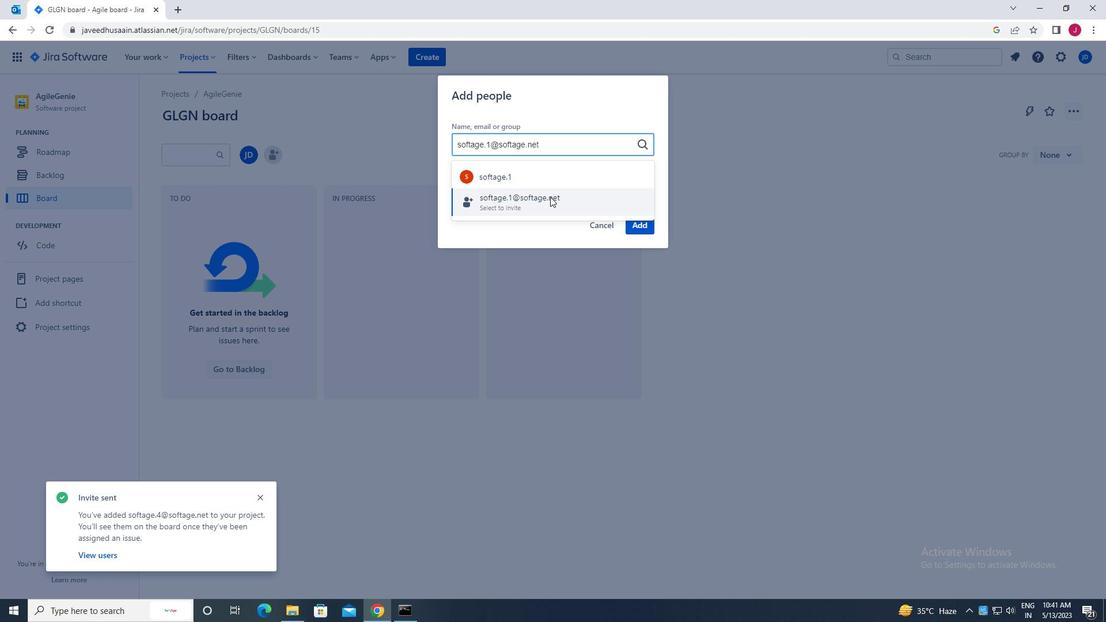 
Action: Mouse moved to (640, 225)
Screenshot: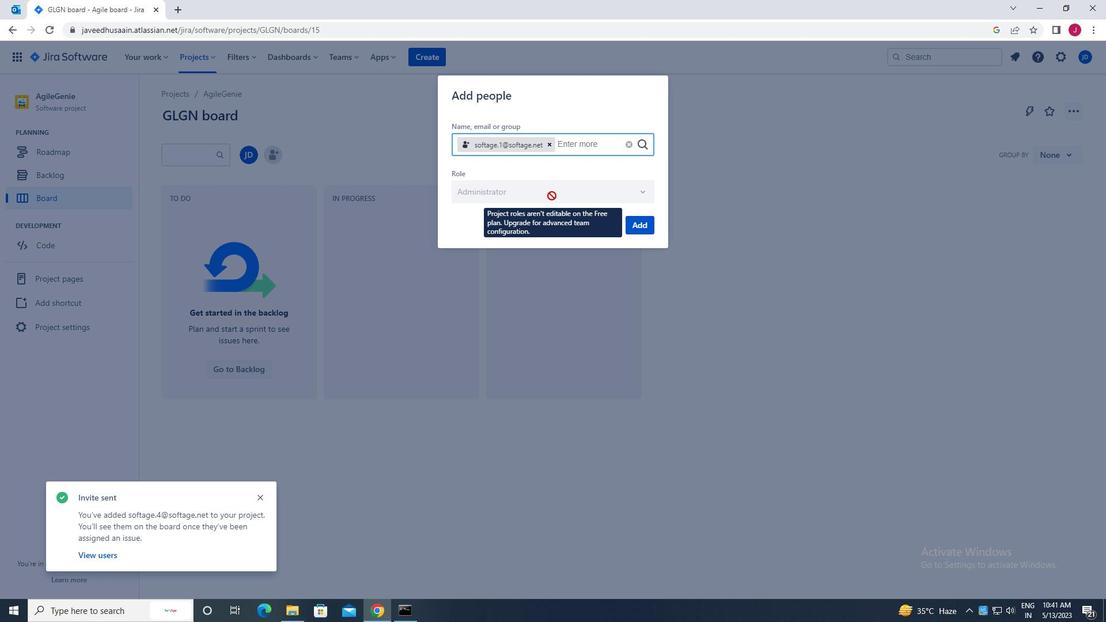 
Action: Mouse pressed left at (640, 225)
Screenshot: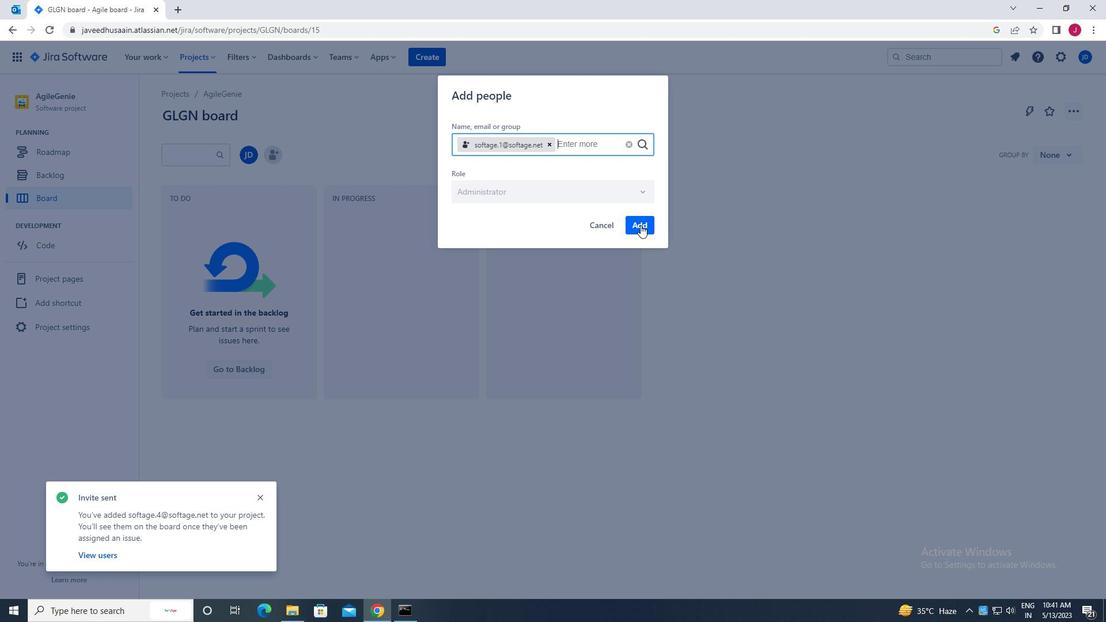 
Action: Mouse moved to (623, 226)
Screenshot: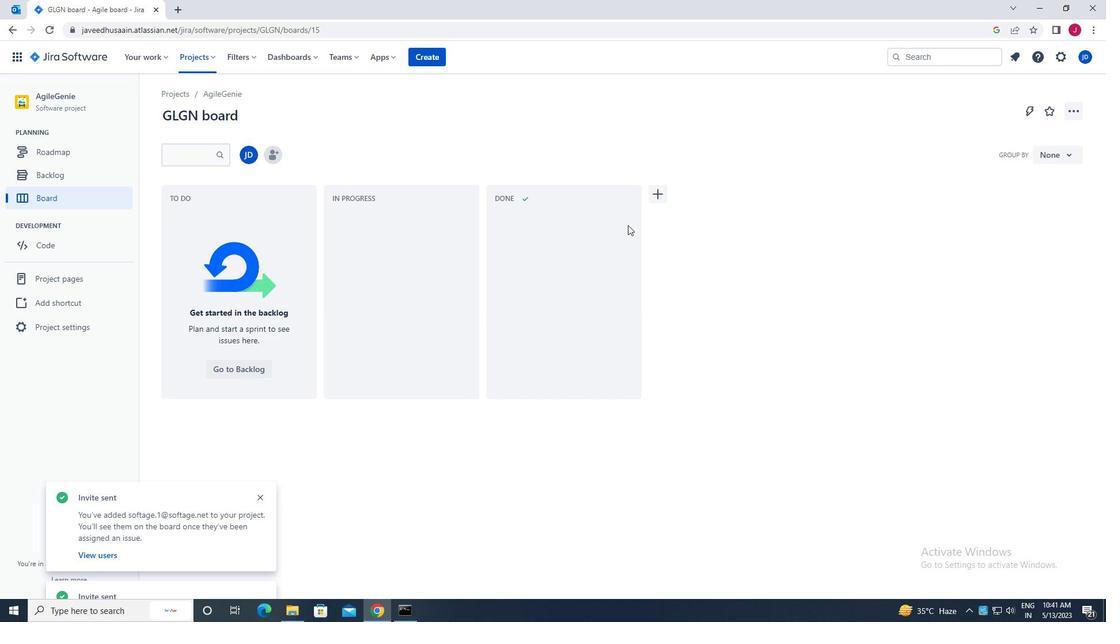 
